 Task: Look for space in Barletta, Italy from 8th August, 2023 to 15th August, 2023 for 9 adults in price range Rs.10000 to Rs.14000. Place can be shared room with 5 bedrooms having 9 beds and 5 bathrooms. Property type can be house, flat, guest house. Amenities needed are: wifi, TV, free parkinig on premises, gym, breakfast. Booking option can be shelf check-in. Required host language is English.
Action: Mouse moved to (463, 113)
Screenshot: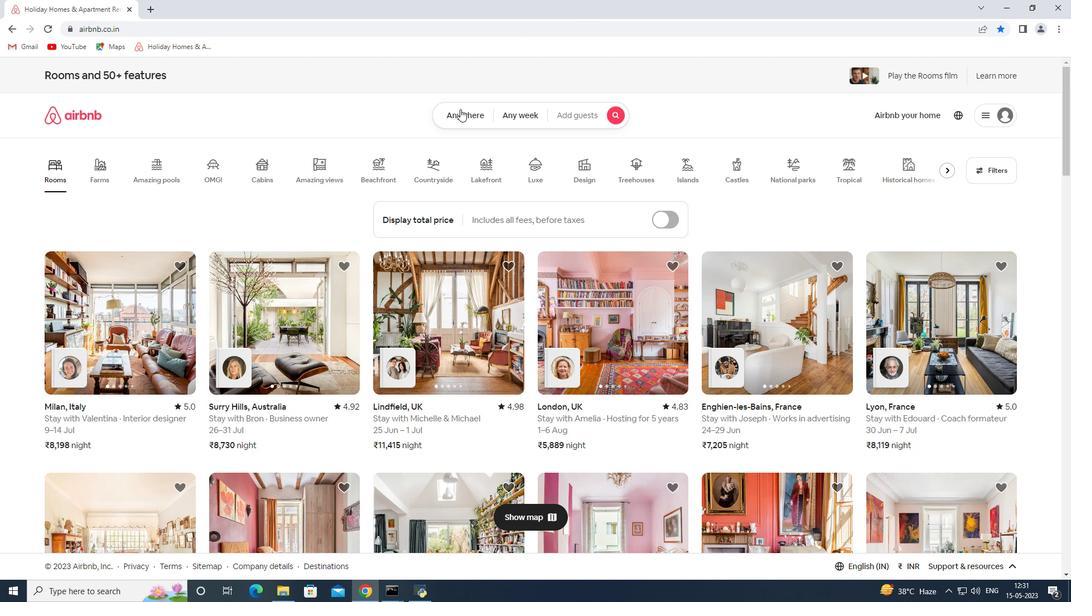 
Action: Mouse pressed left at (463, 113)
Screenshot: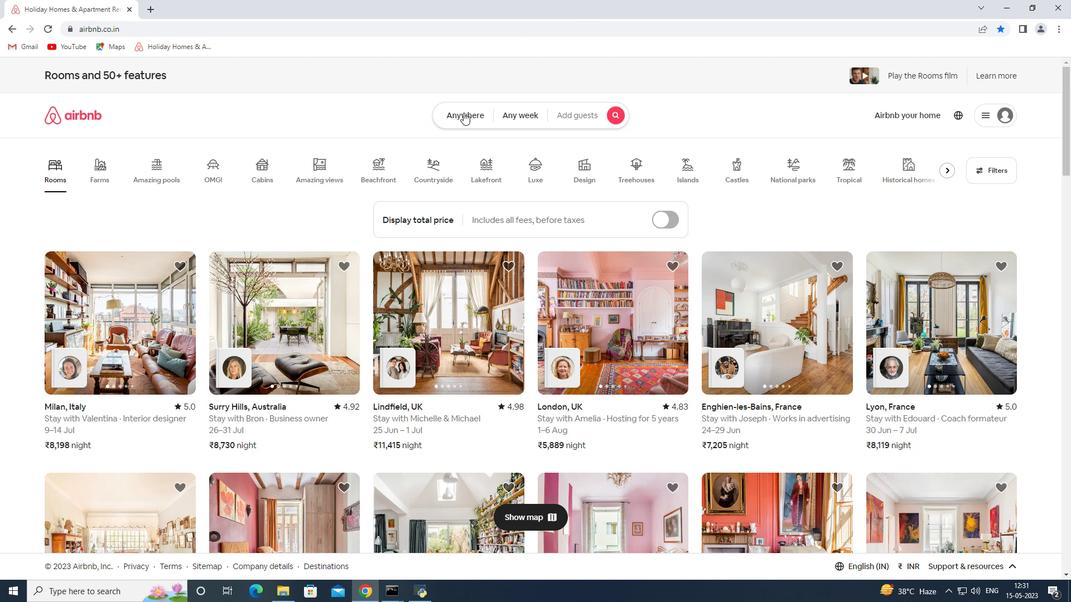 
Action: Mouse moved to (361, 160)
Screenshot: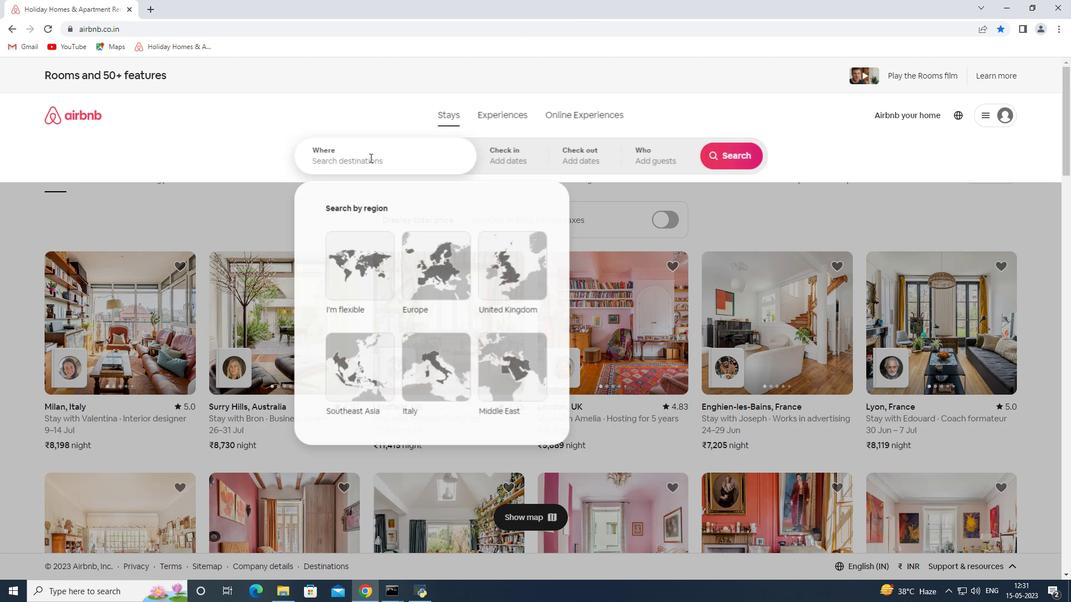 
Action: Mouse pressed left at (361, 160)
Screenshot: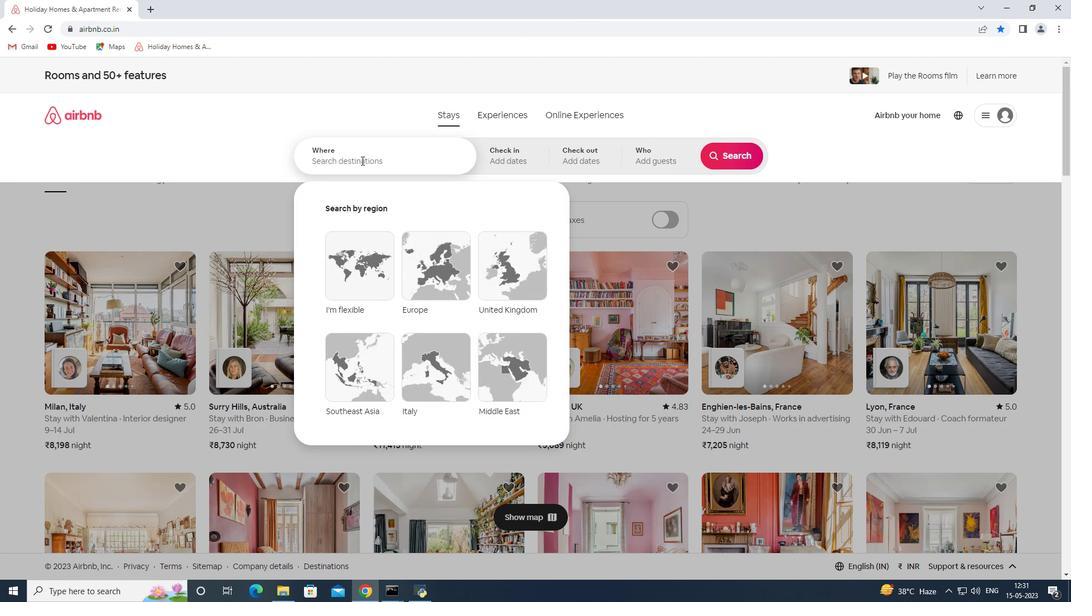 
Action: Key pressed <Key.shift><Key.shift><Key.shift><Key.shift><Key.shift><Key.shift><Key.shift><Key.shift><Key.shift><Key.shift><Key.shift><Key.shift><Key.shift><Key.shift><Key.shift><Key.shift><Key.shift><Key.shift><Key.shift><Key.shift><Key.shift><Key.shift>Barletta<Key.space><Key.shift>Italy<Key.space><Key.enter>
Screenshot: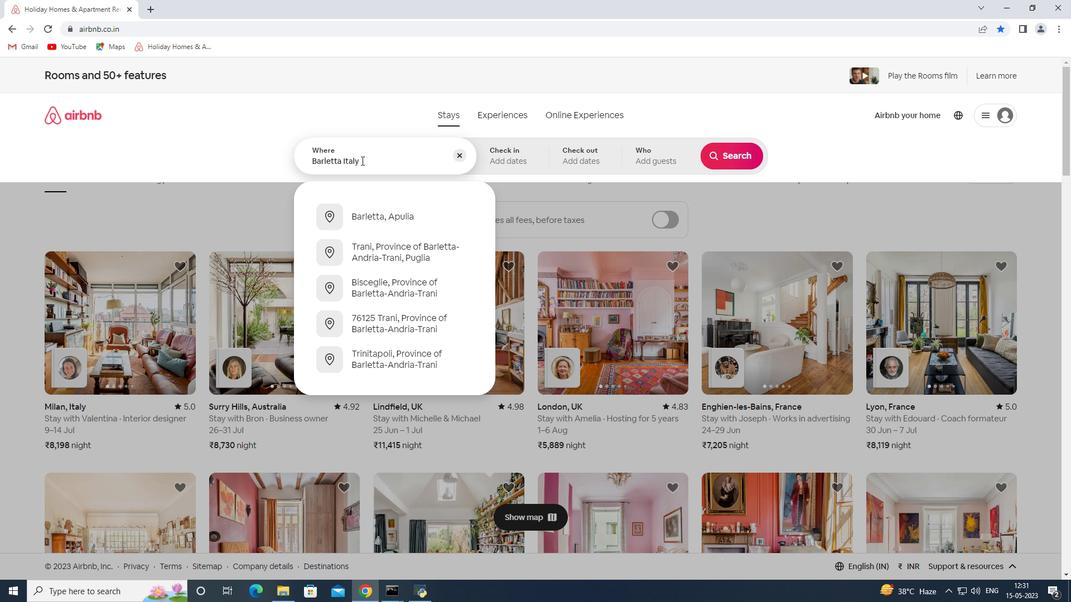 
Action: Mouse moved to (720, 245)
Screenshot: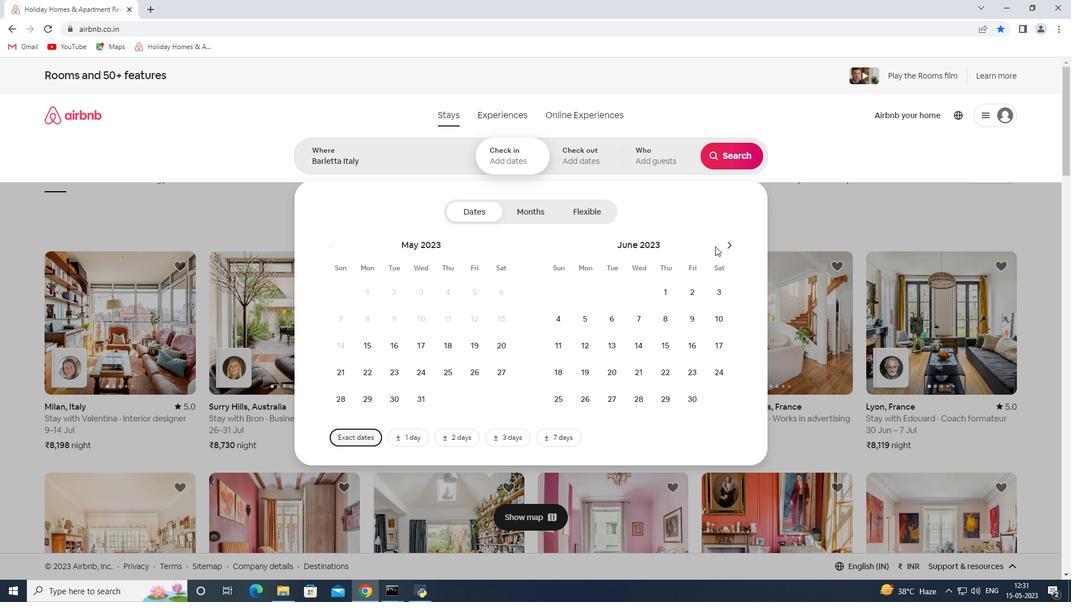 
Action: Mouse pressed left at (720, 245)
Screenshot: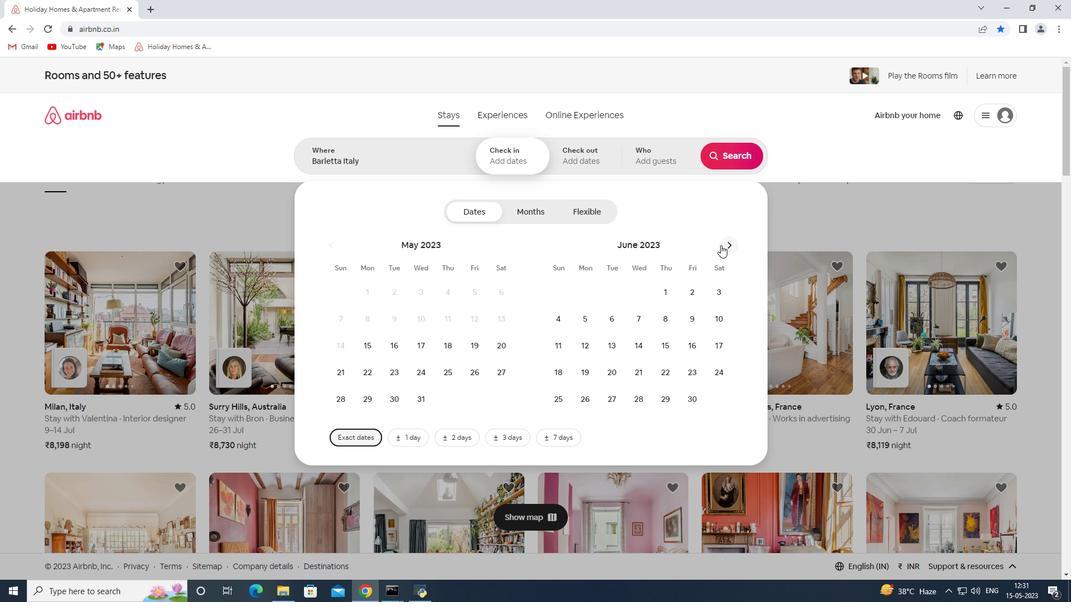 
Action: Mouse pressed left at (720, 245)
Screenshot: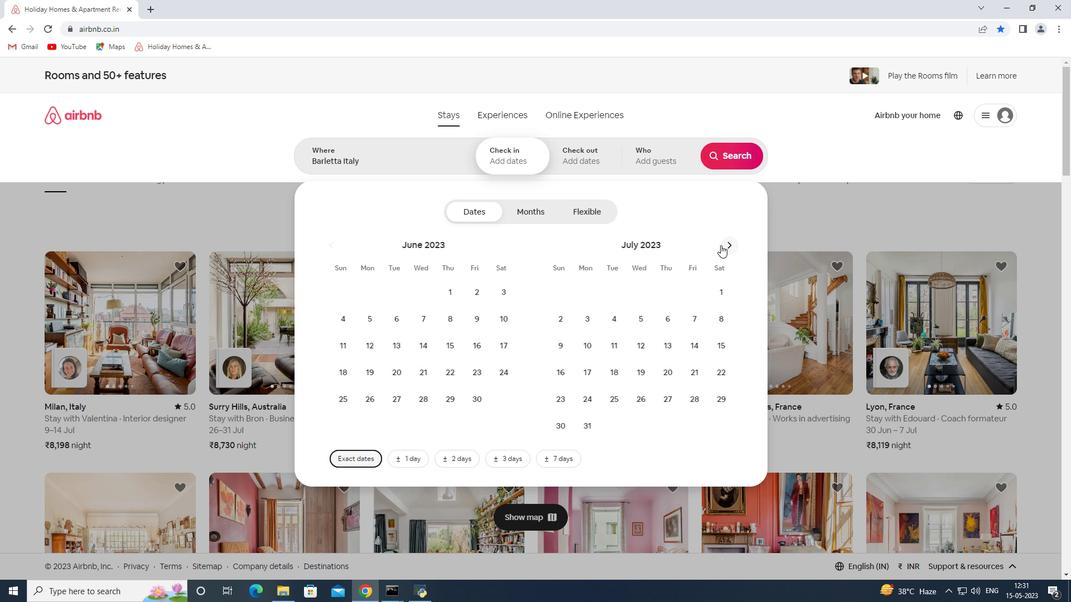 
Action: Mouse moved to (618, 317)
Screenshot: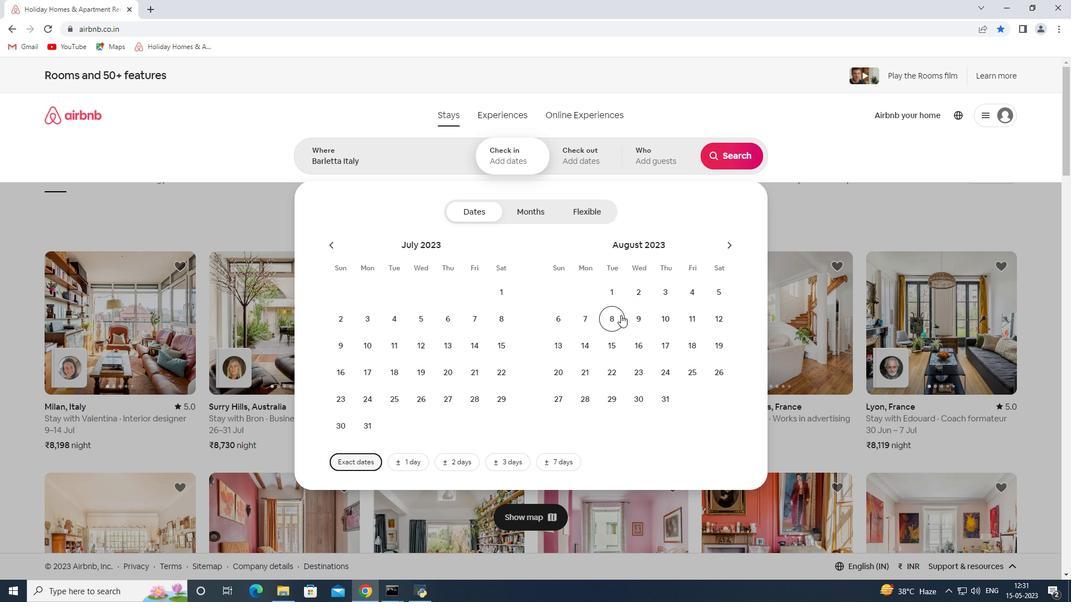 
Action: Mouse pressed left at (618, 317)
Screenshot: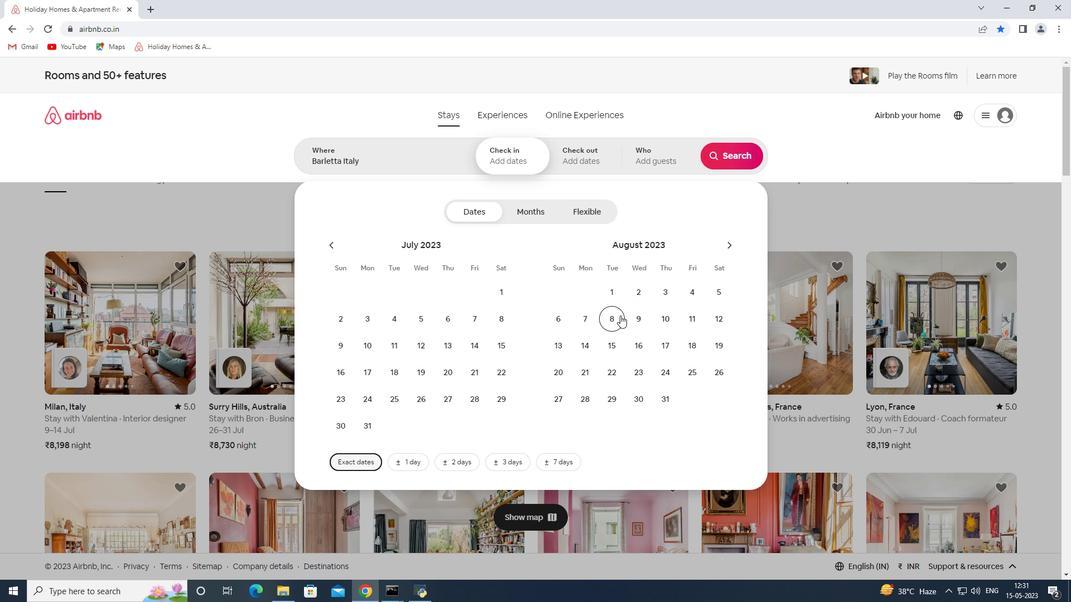 
Action: Mouse moved to (607, 342)
Screenshot: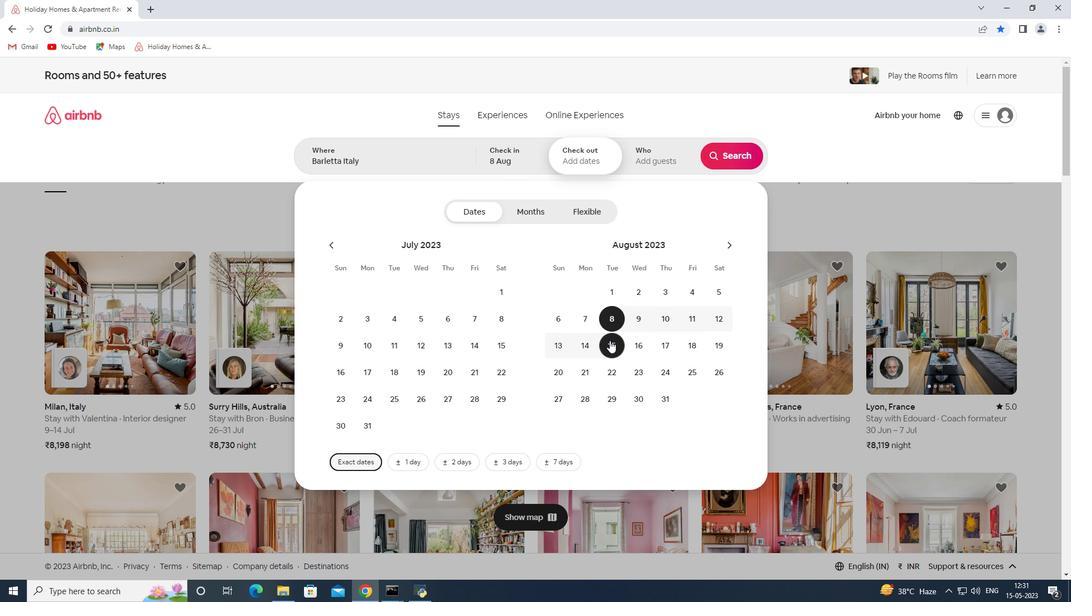 
Action: Mouse pressed left at (607, 342)
Screenshot: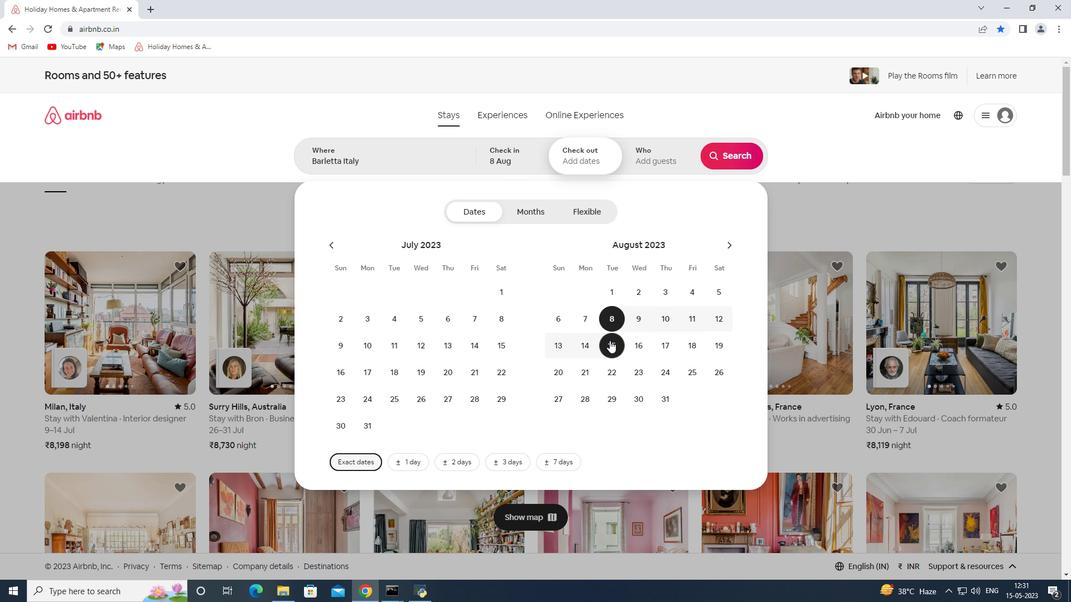 
Action: Mouse moved to (657, 151)
Screenshot: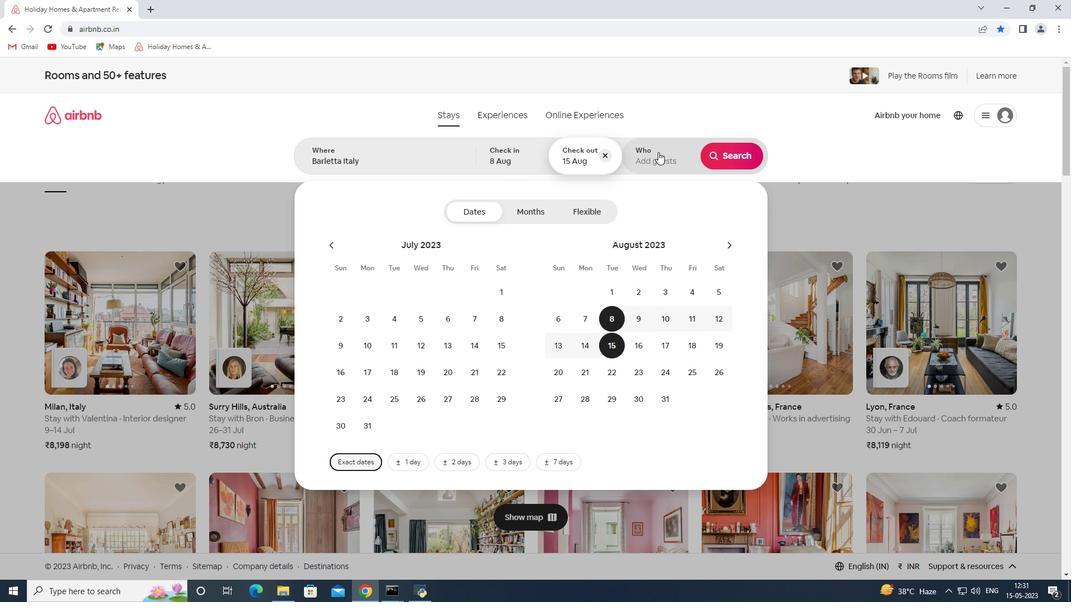 
Action: Mouse pressed left at (657, 151)
Screenshot: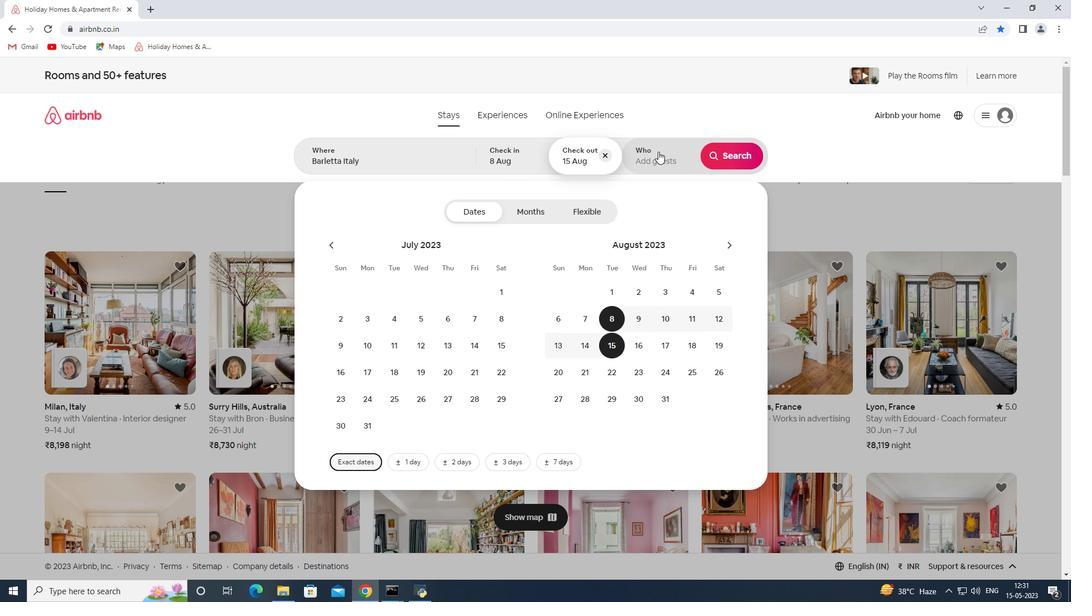 
Action: Mouse moved to (728, 208)
Screenshot: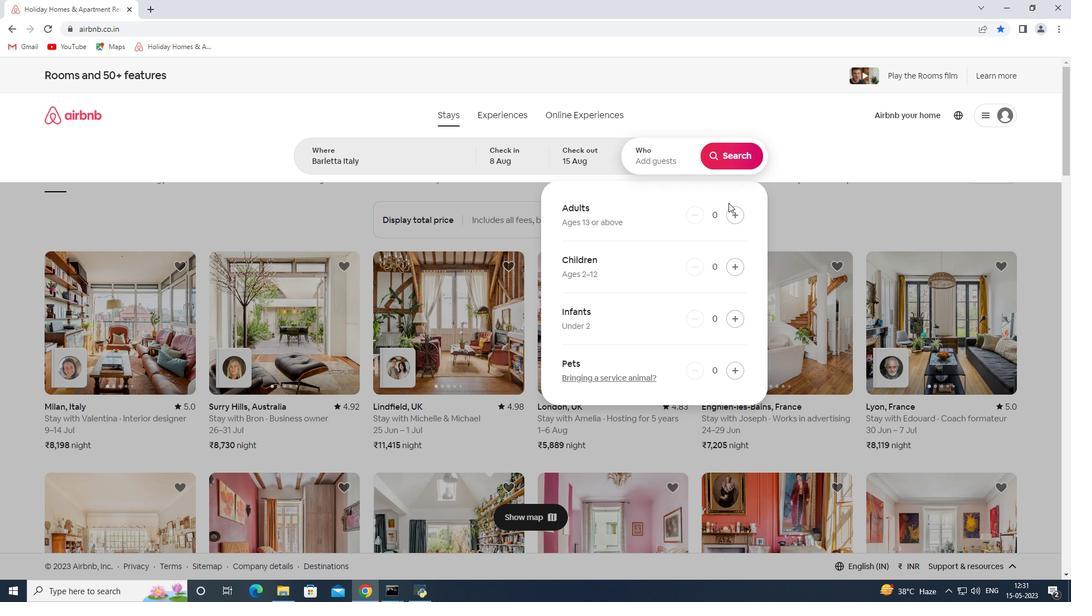 
Action: Mouse pressed left at (728, 208)
Screenshot: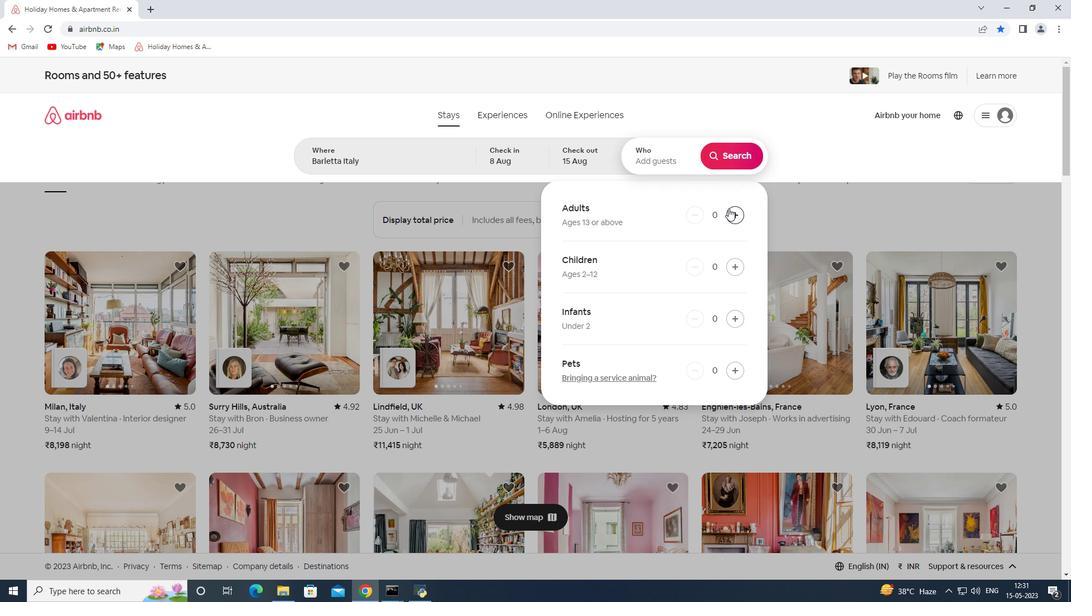 
Action: Mouse moved to (728, 214)
Screenshot: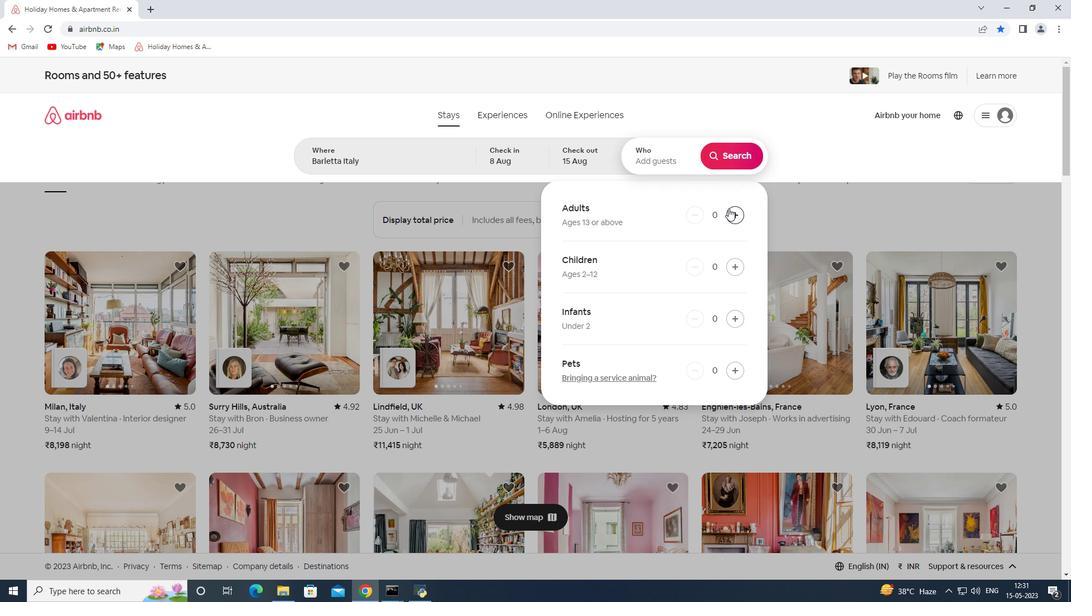 
Action: Mouse pressed left at (728, 214)
Screenshot: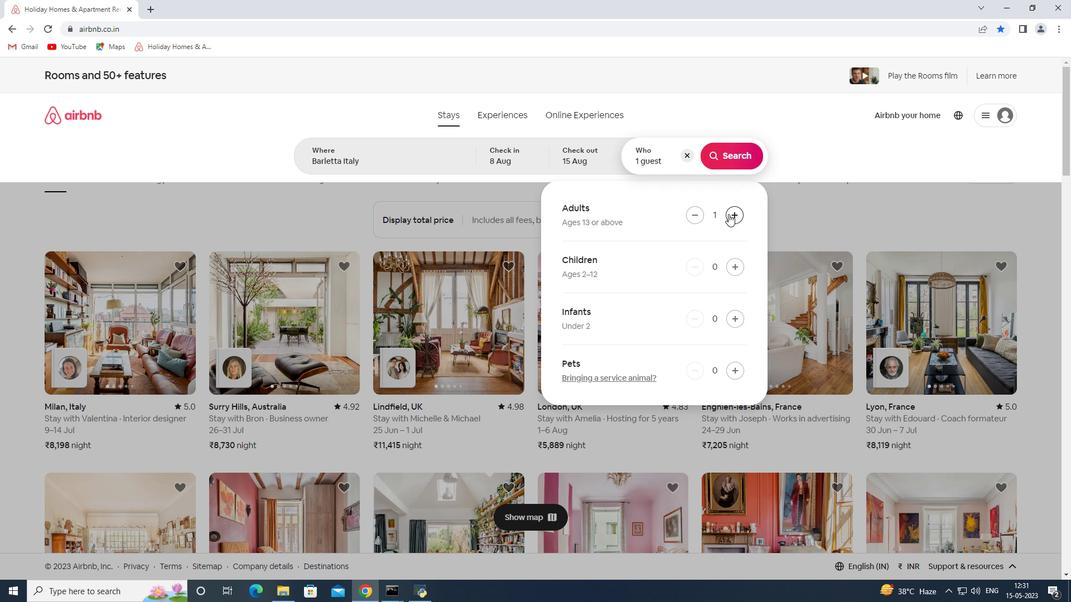 
Action: Mouse pressed left at (728, 214)
Screenshot: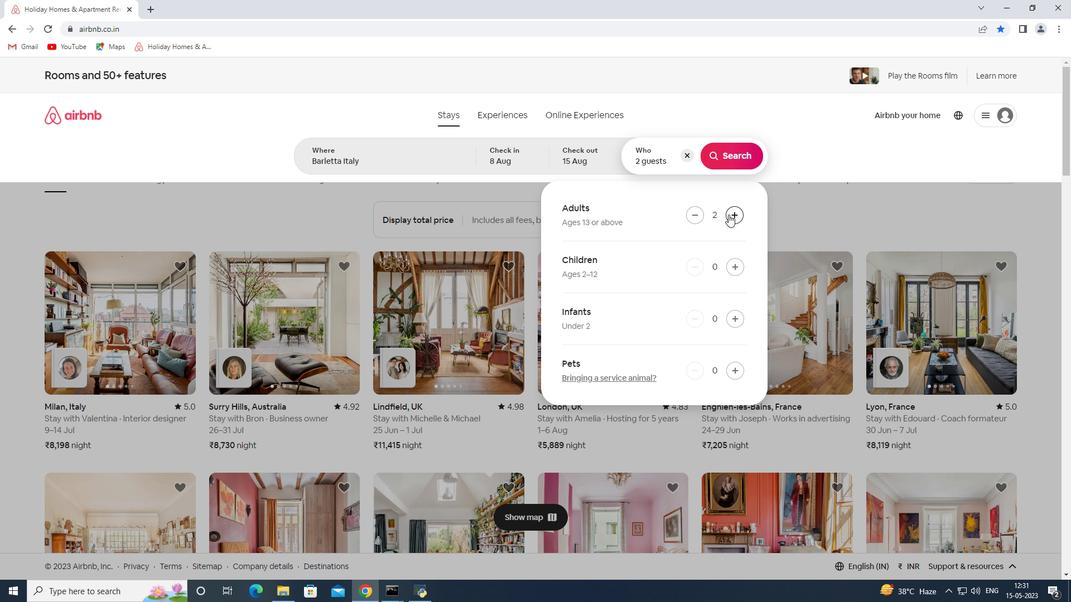 
Action: Mouse pressed left at (728, 214)
Screenshot: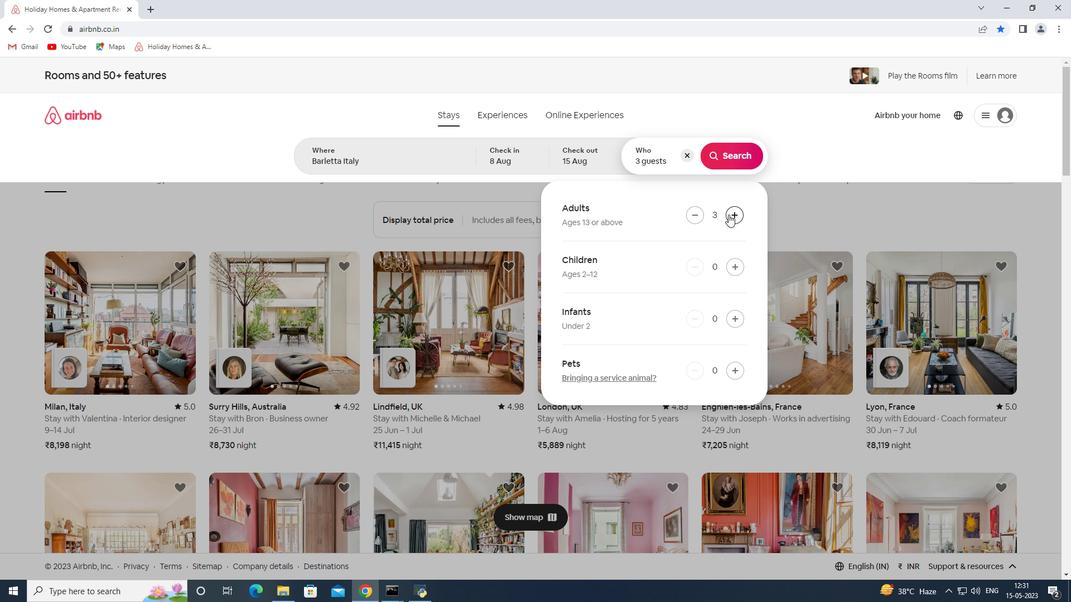 
Action: Mouse pressed left at (728, 214)
Screenshot: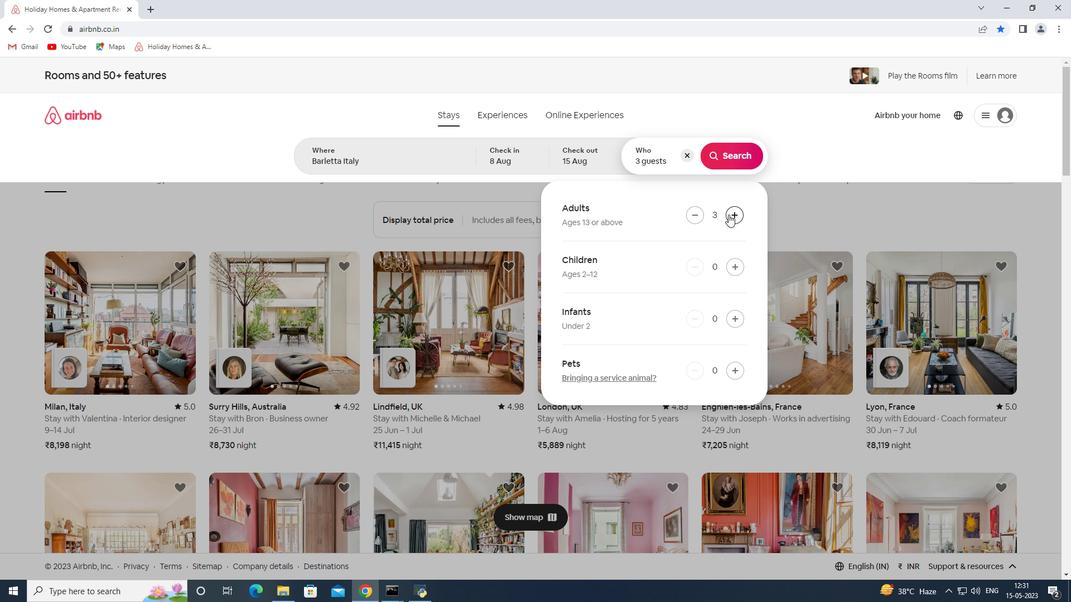 
Action: Mouse pressed left at (728, 214)
Screenshot: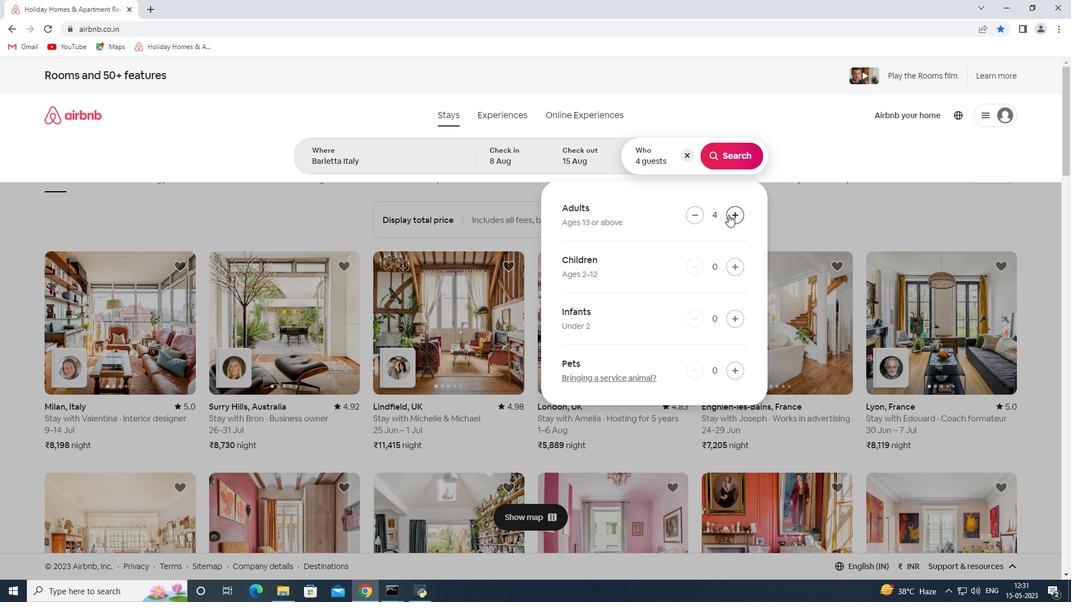
Action: Mouse pressed left at (728, 214)
Screenshot: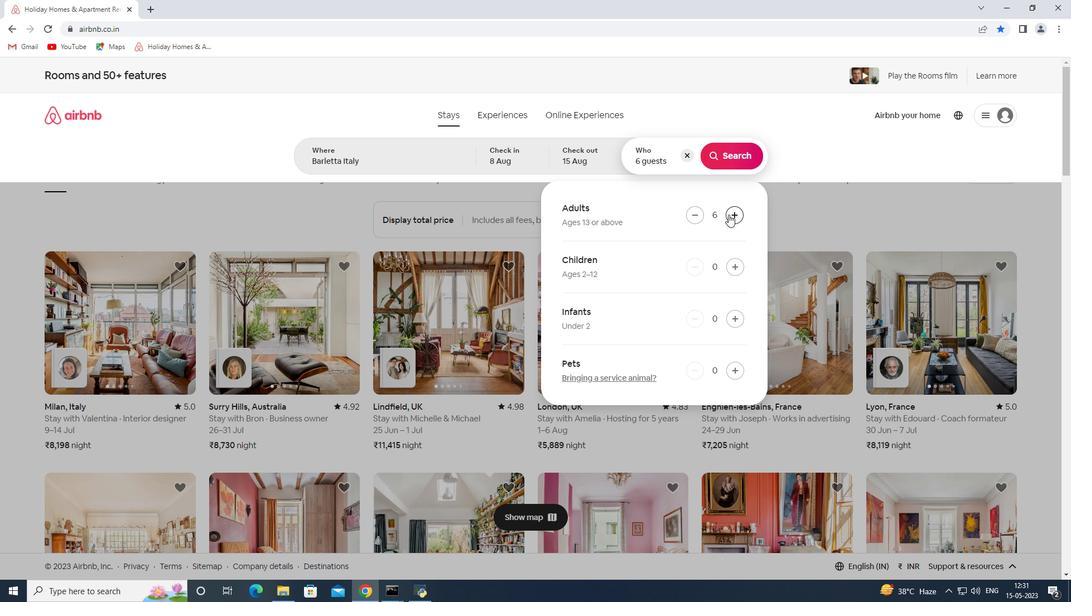 
Action: Mouse pressed left at (728, 214)
Screenshot: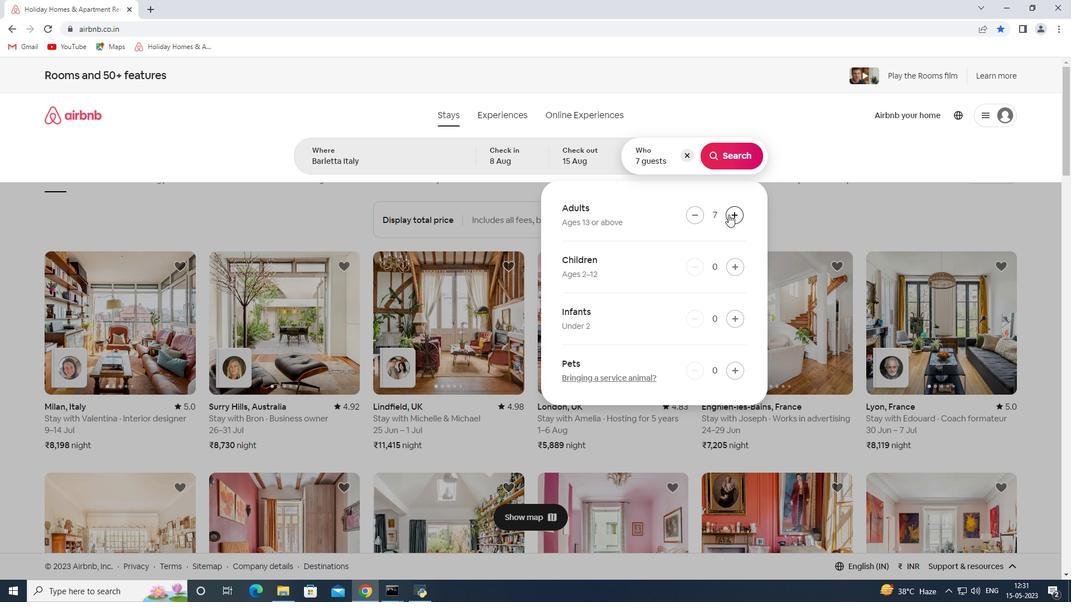 
Action: Mouse pressed left at (728, 214)
Screenshot: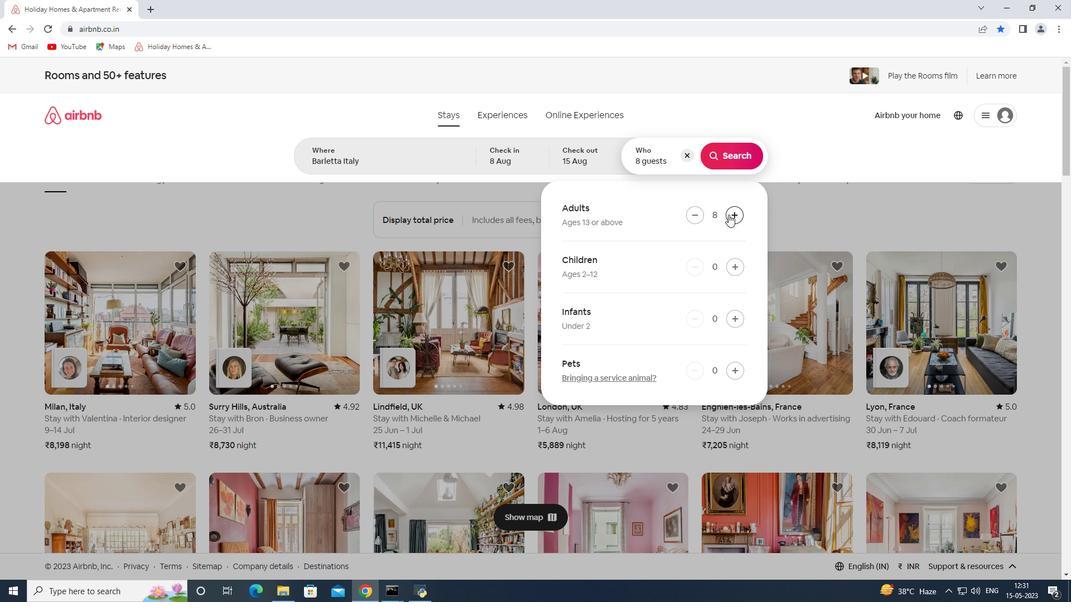 
Action: Mouse moved to (724, 161)
Screenshot: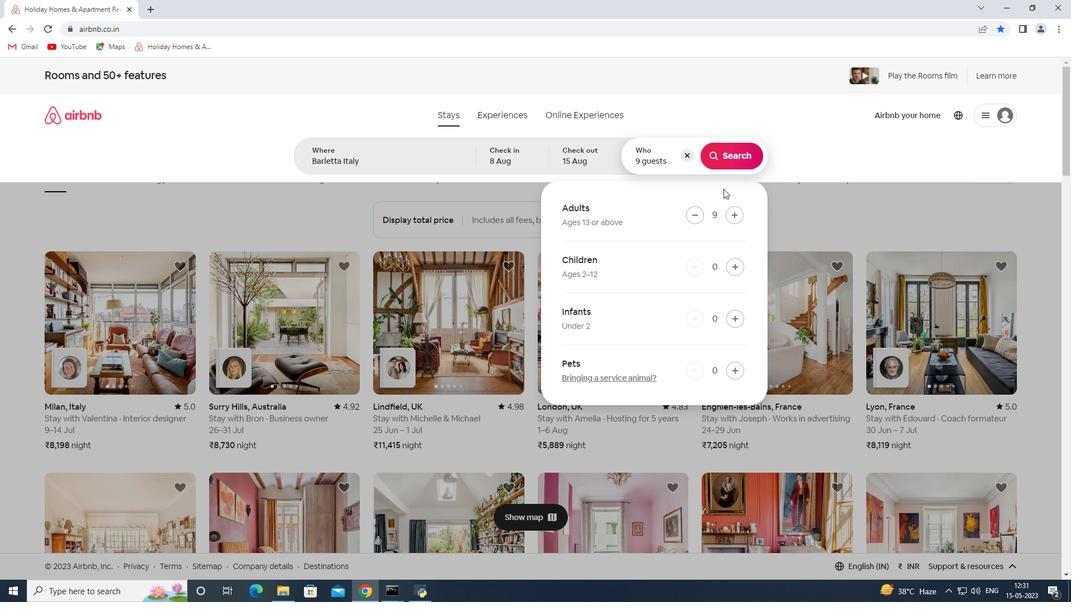 
Action: Mouse pressed left at (724, 161)
Screenshot: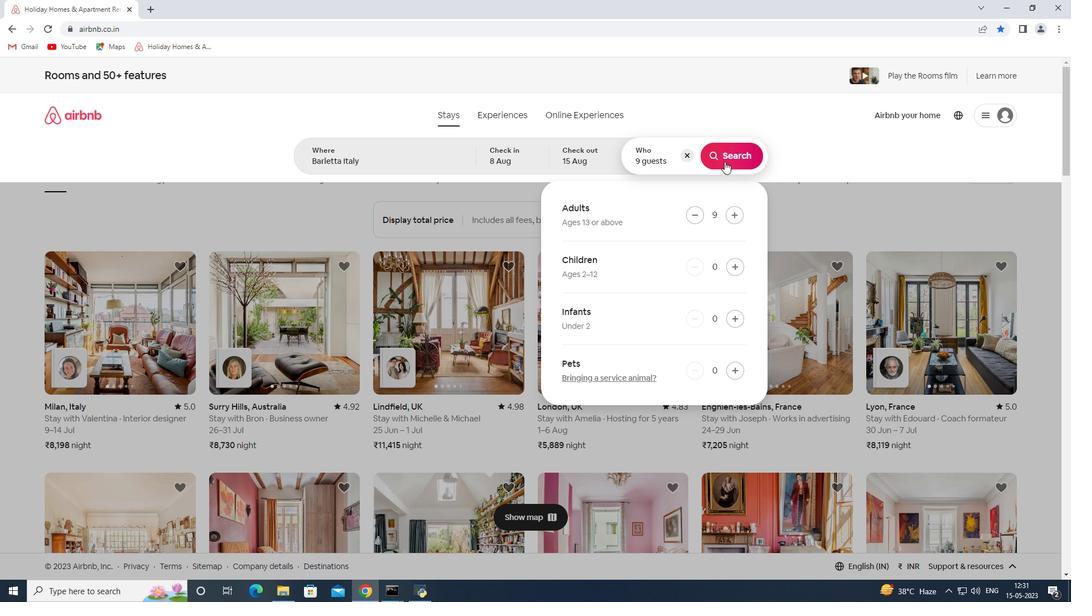 
Action: Mouse moved to (1008, 125)
Screenshot: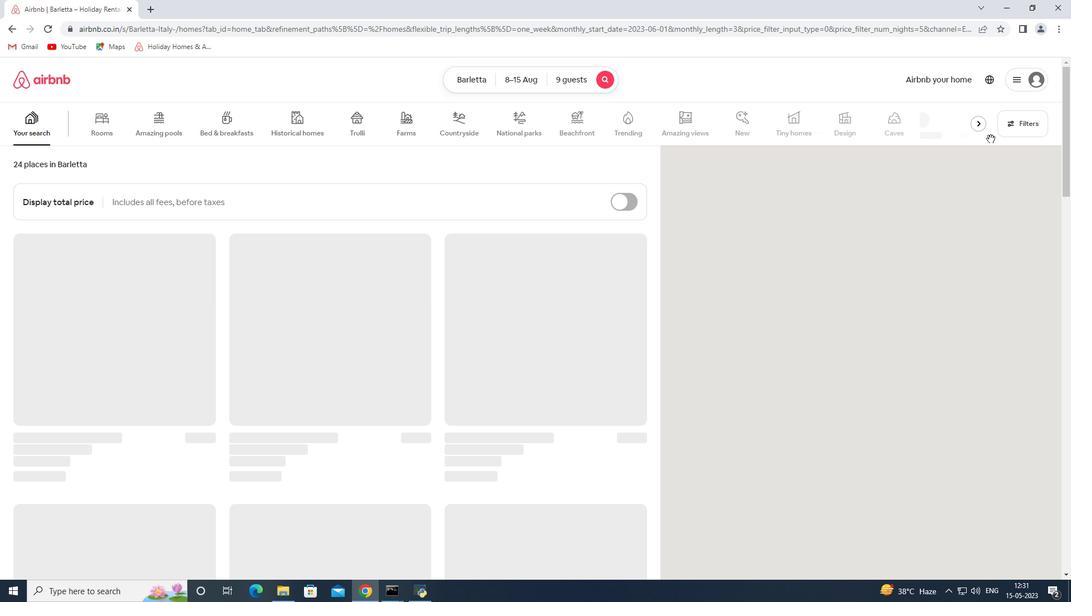 
Action: Mouse pressed left at (1008, 125)
Screenshot: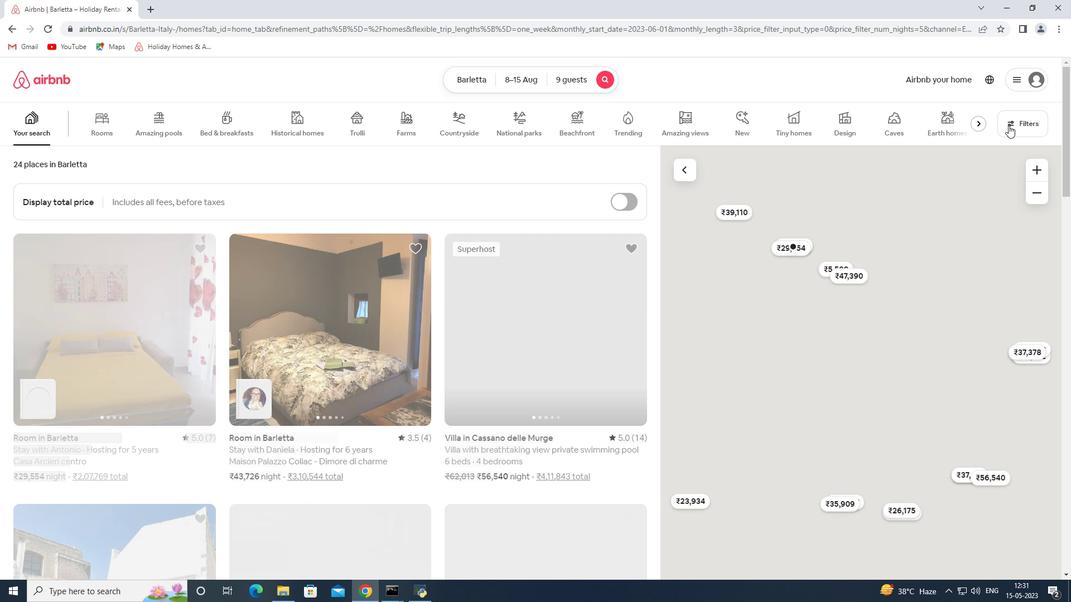 
Action: Mouse moved to (401, 395)
Screenshot: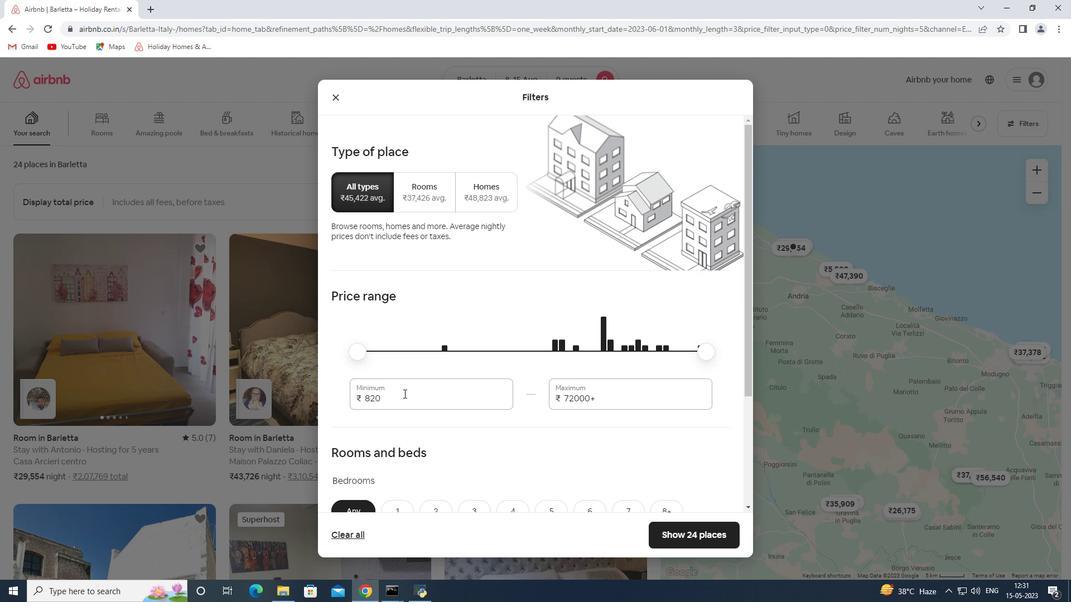 
Action: Mouse pressed left at (401, 395)
Screenshot: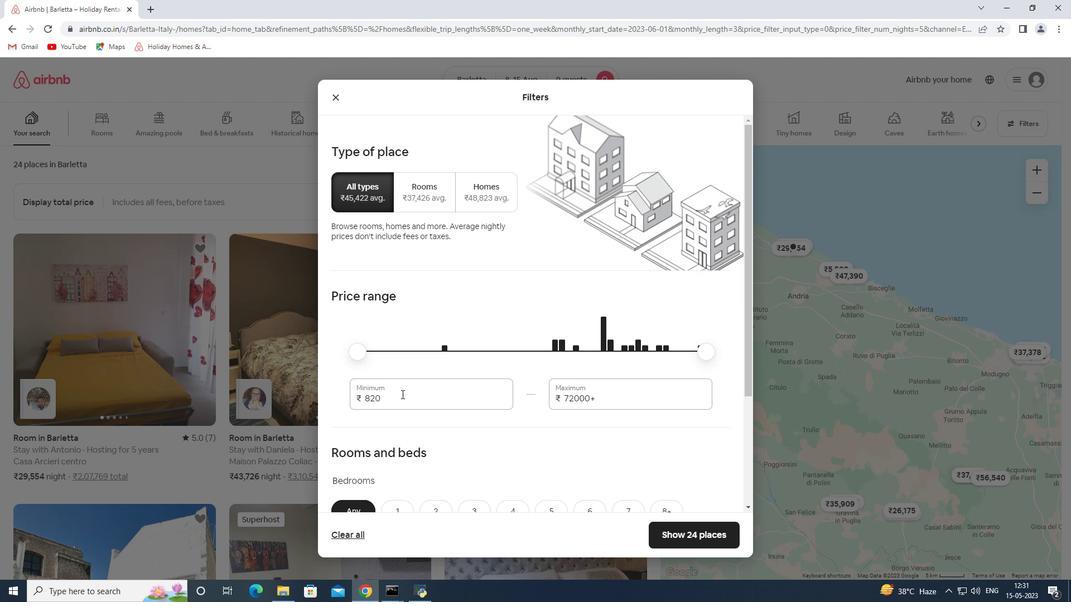 
Action: Mouse pressed left at (401, 395)
Screenshot: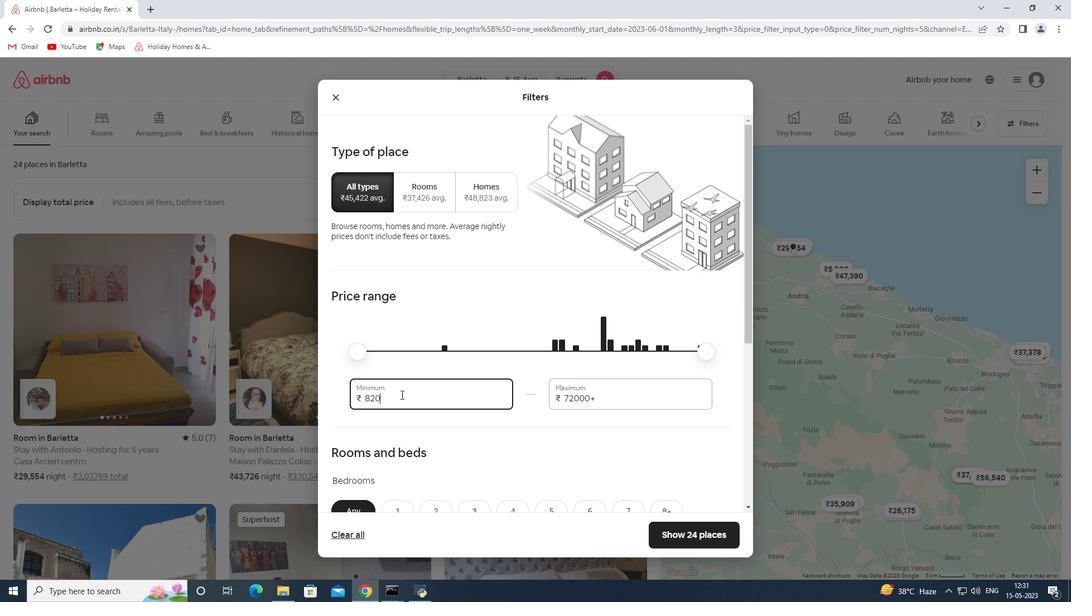 
Action: Key pressed 10000<Key.tab>14000<Key.tab>
Screenshot: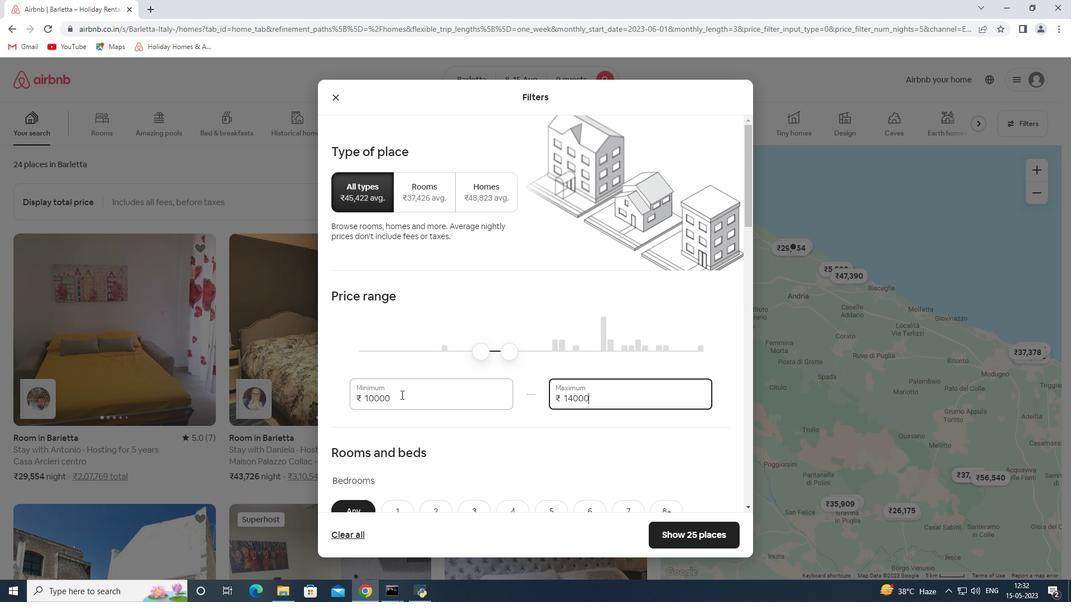 
Action: Mouse moved to (565, 257)
Screenshot: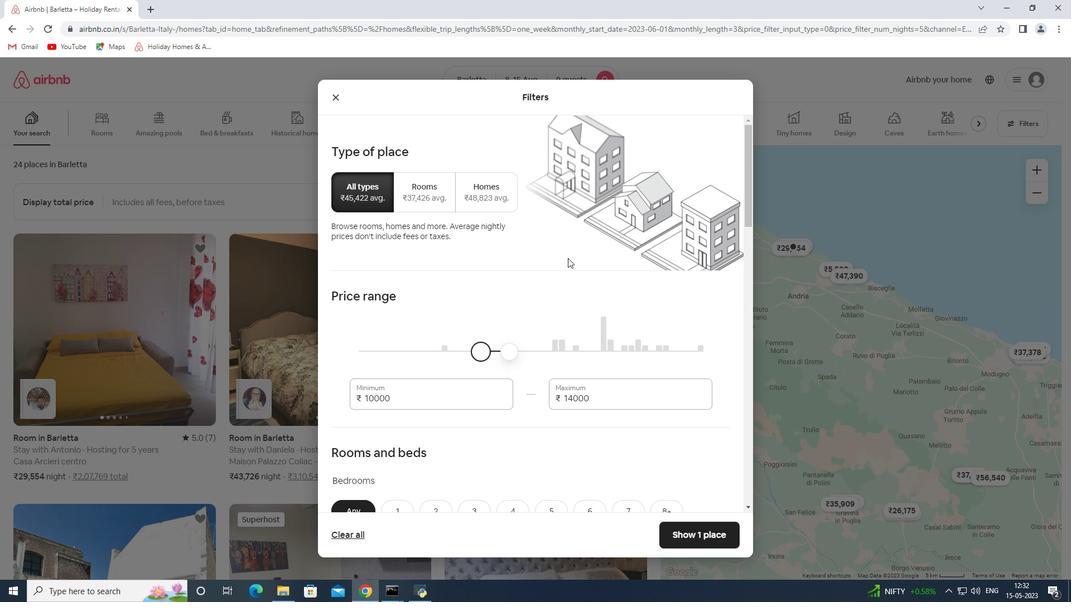 
Action: Mouse scrolled (565, 257) with delta (0, 0)
Screenshot: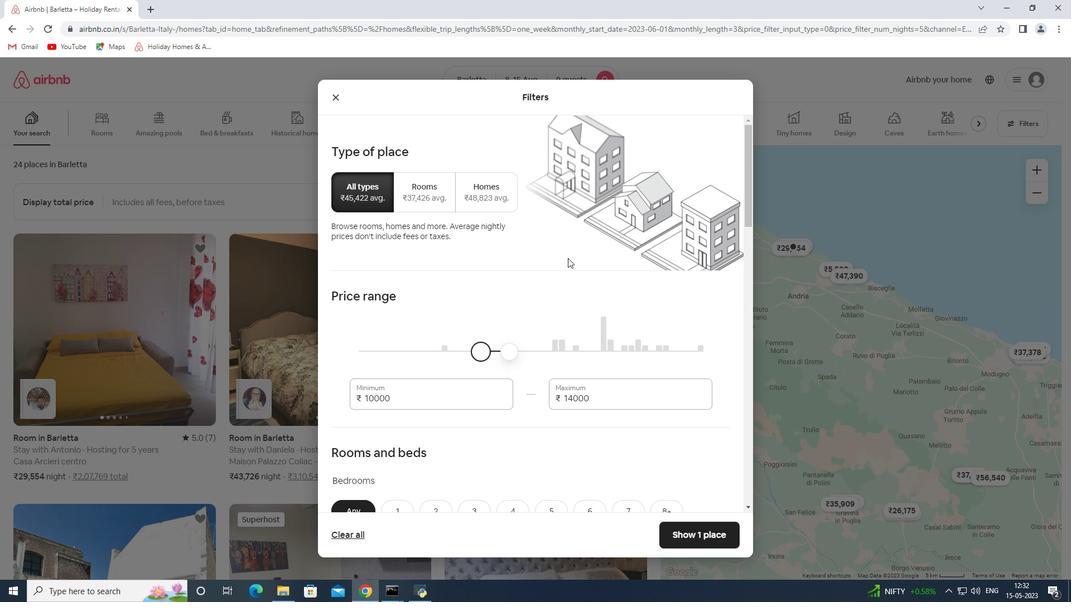 
Action: Mouse scrolled (565, 257) with delta (0, 0)
Screenshot: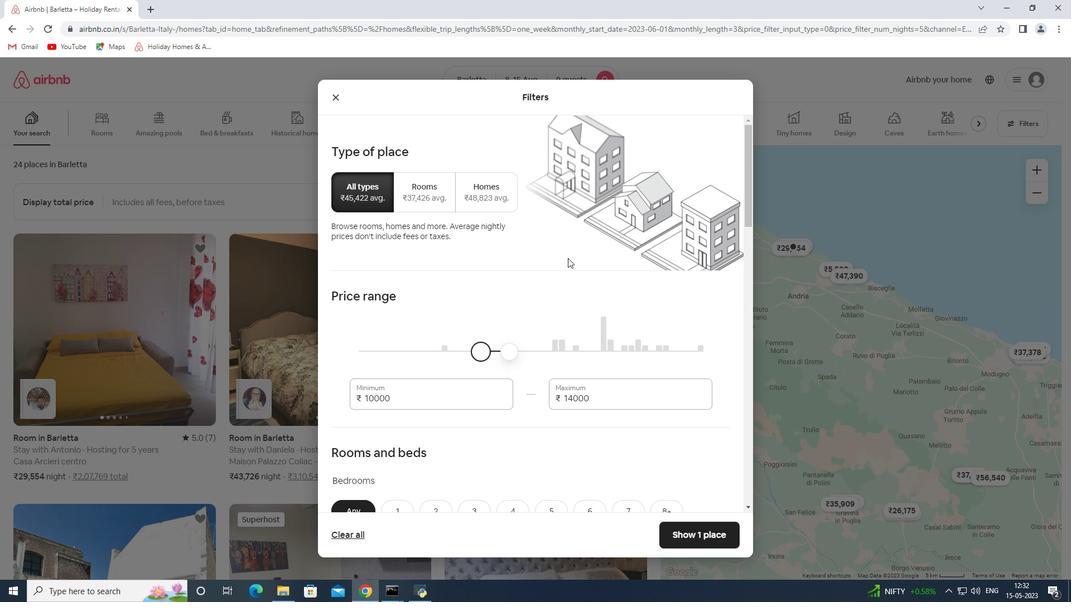 
Action: Mouse moved to (426, 387)
Screenshot: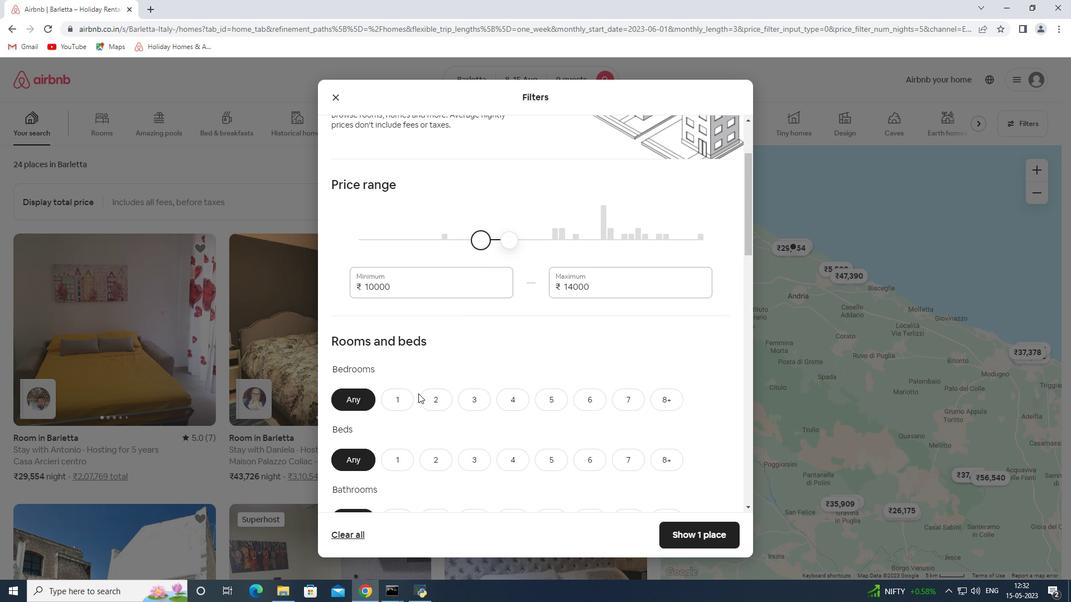 
Action: Mouse scrolled (426, 386) with delta (0, 0)
Screenshot: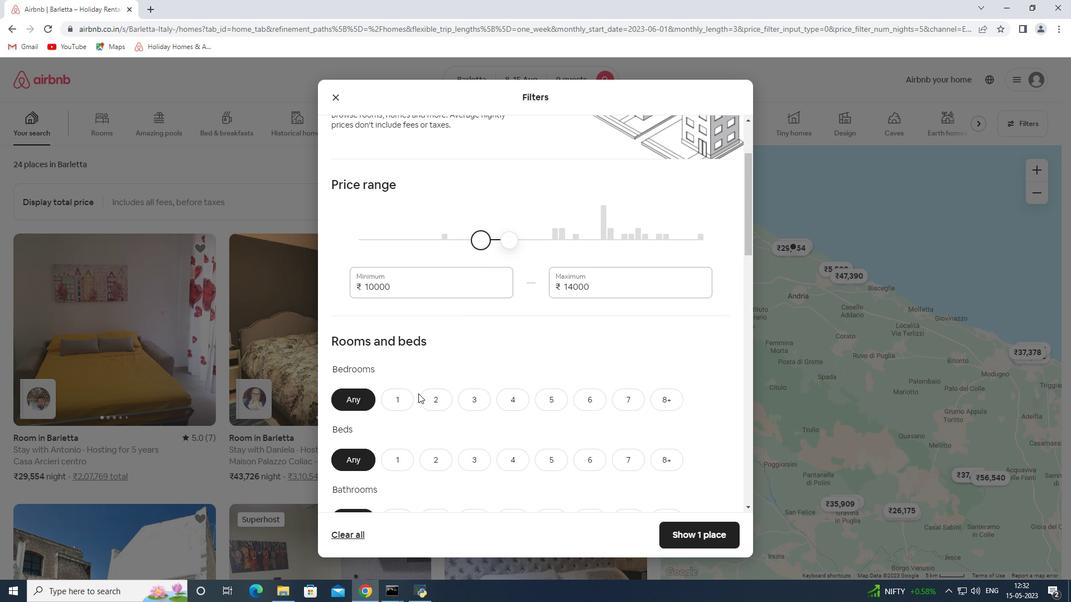 
Action: Mouse moved to (430, 384)
Screenshot: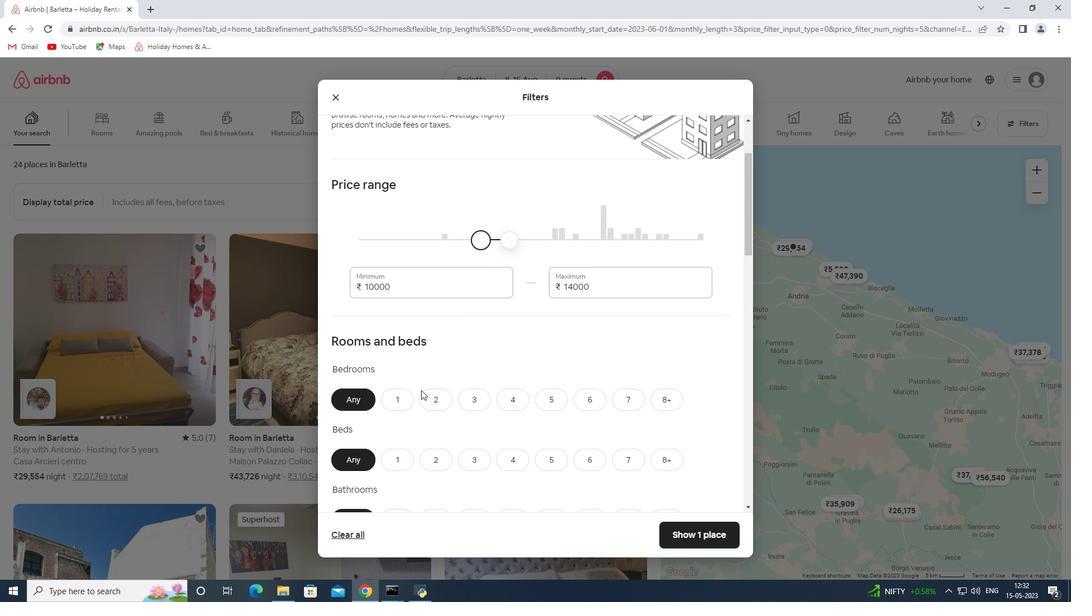 
Action: Mouse scrolled (430, 384) with delta (0, 0)
Screenshot: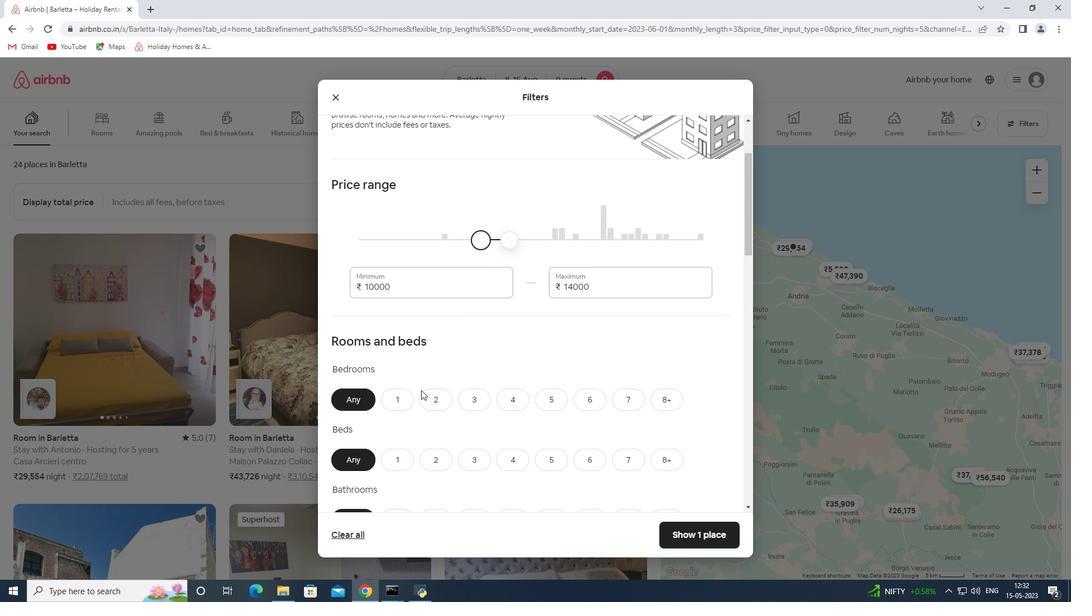 
Action: Mouse moved to (430, 384)
Screenshot: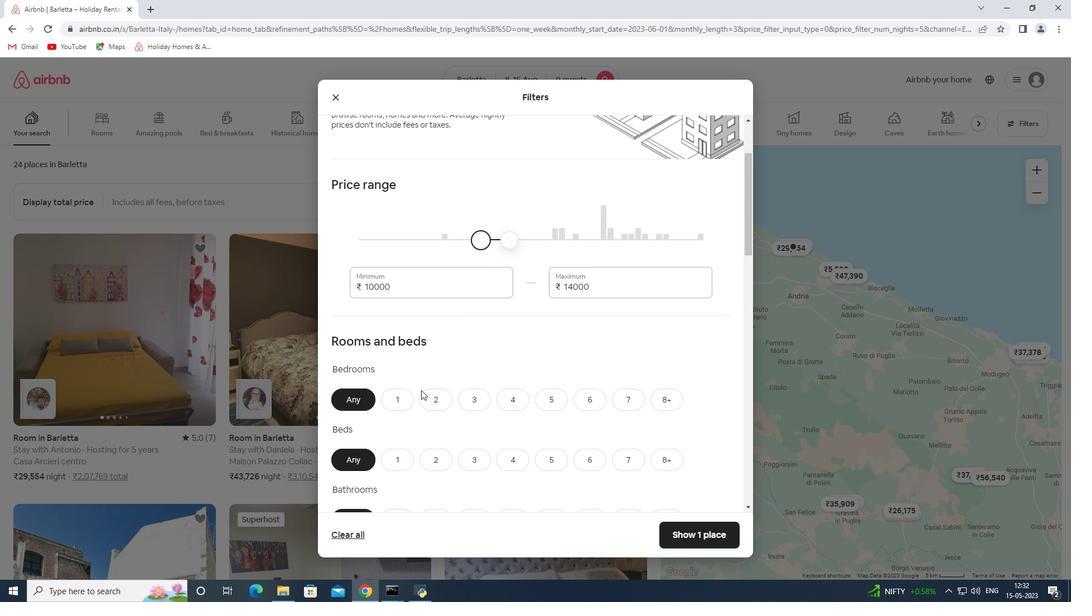 
Action: Mouse scrolled (430, 383) with delta (0, 0)
Screenshot: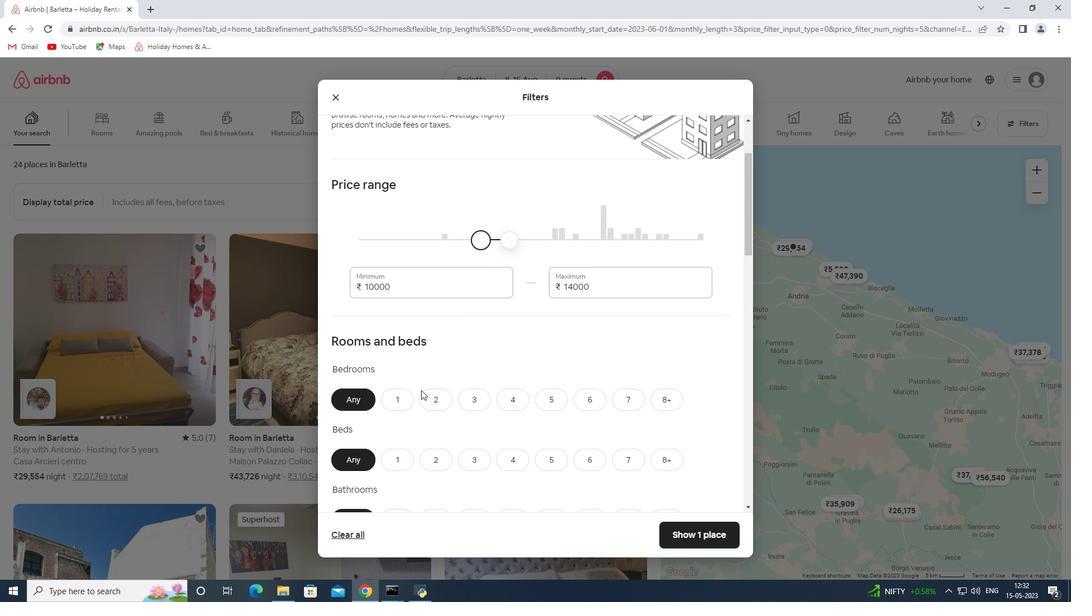 
Action: Mouse moved to (557, 233)
Screenshot: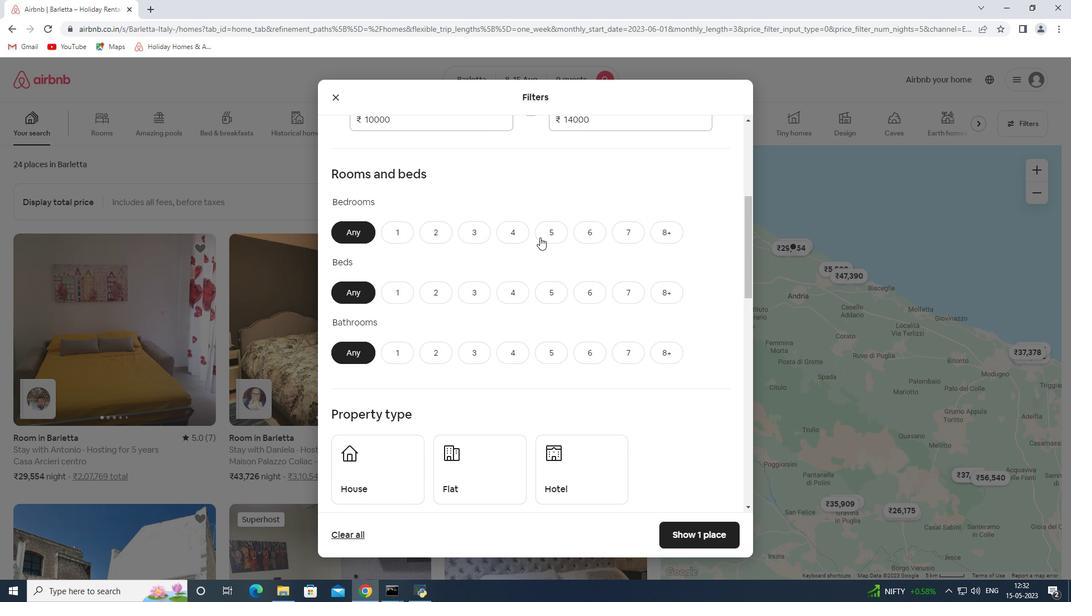 
Action: Mouse pressed left at (557, 233)
Screenshot: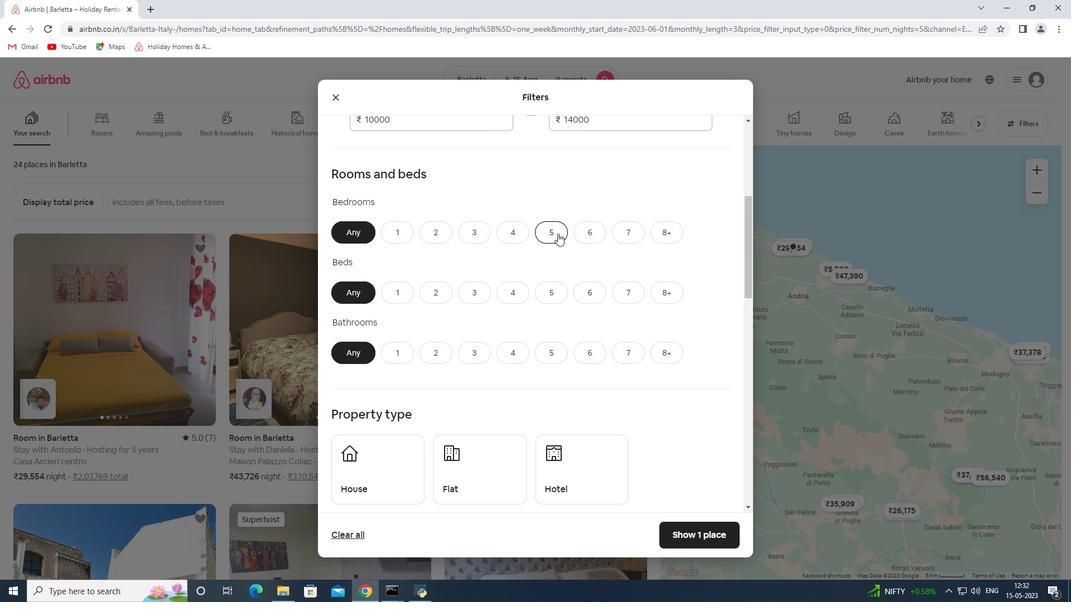 
Action: Mouse moved to (672, 297)
Screenshot: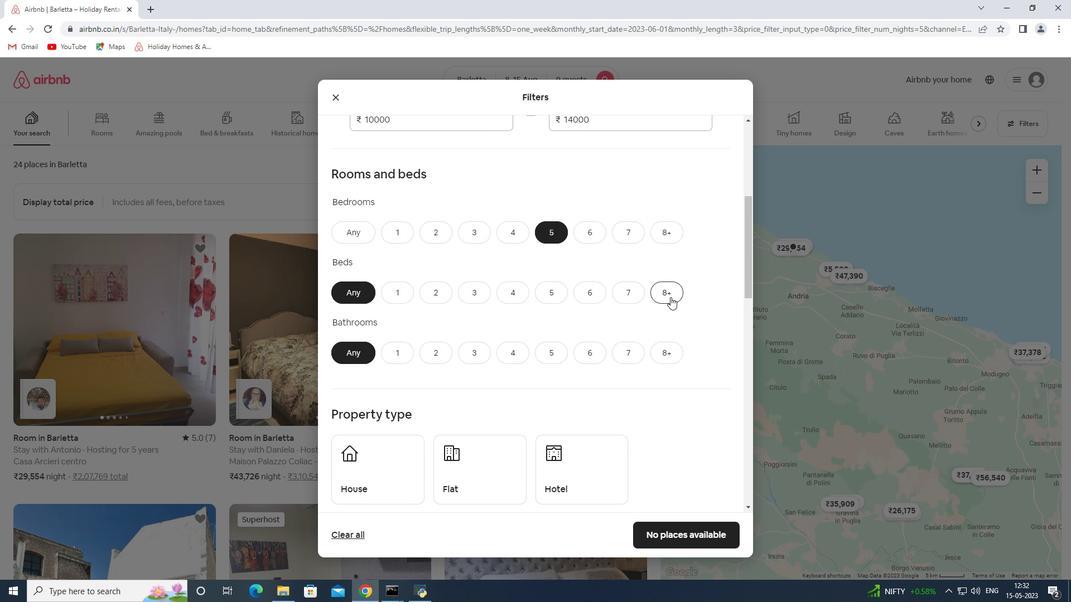 
Action: Mouse pressed left at (672, 297)
Screenshot: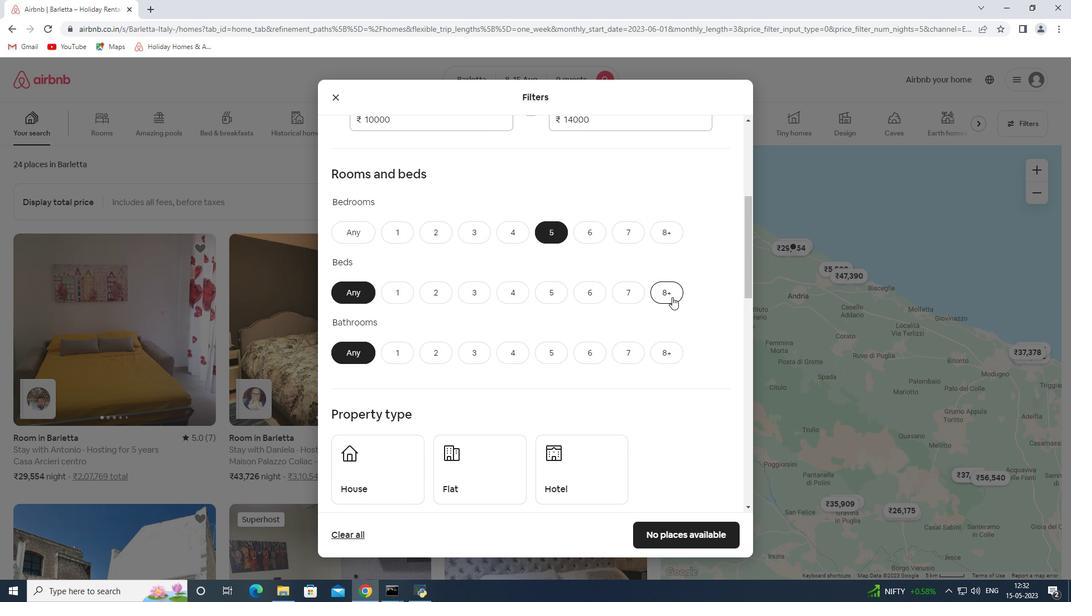 
Action: Mouse moved to (552, 353)
Screenshot: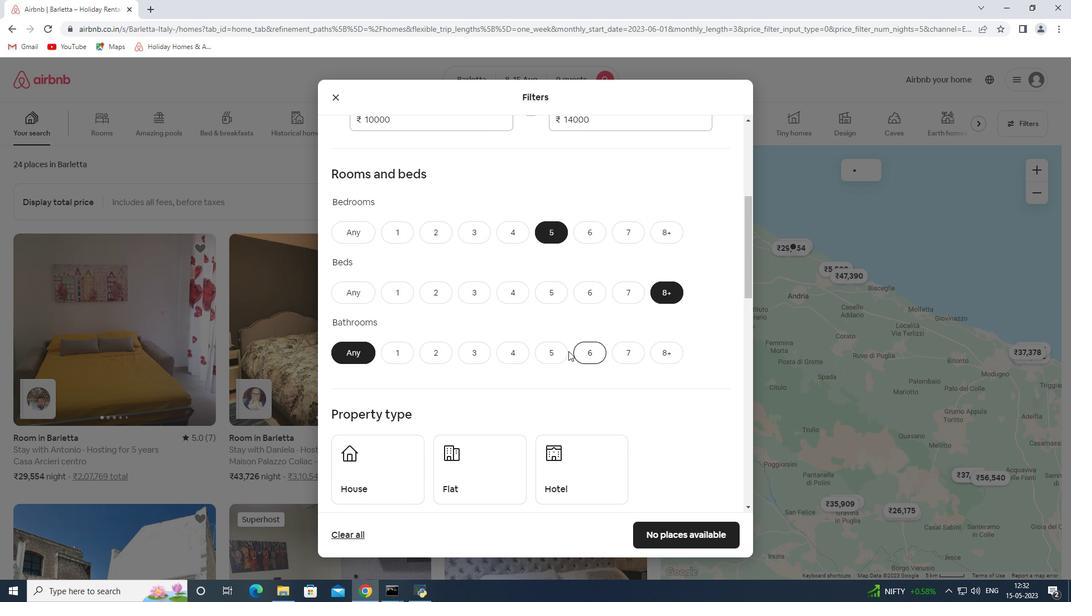 
Action: Mouse pressed left at (552, 353)
Screenshot: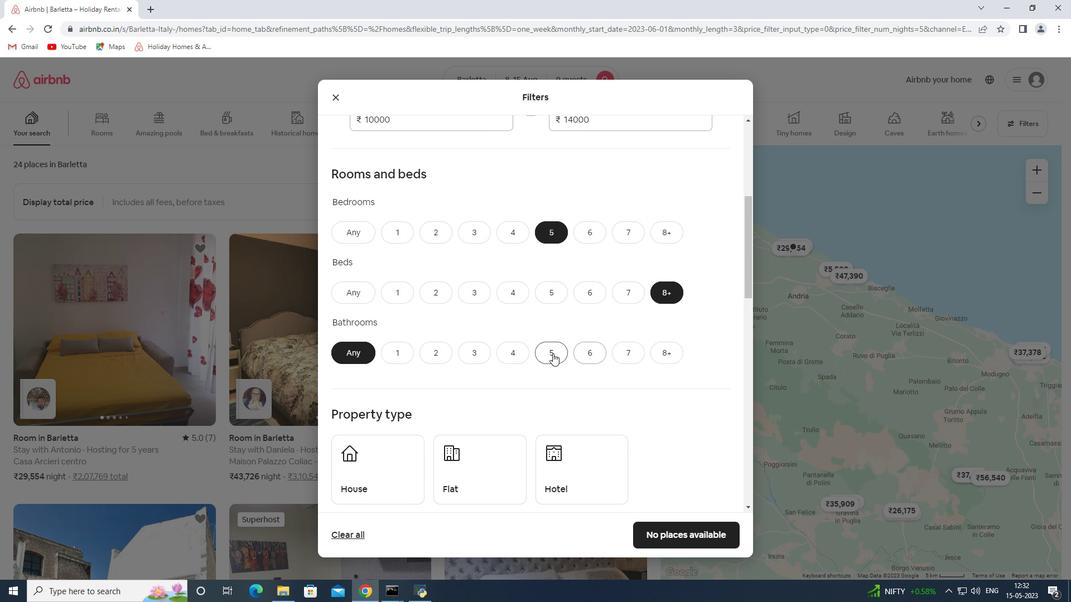 
Action: Mouse scrolled (552, 353) with delta (0, 0)
Screenshot: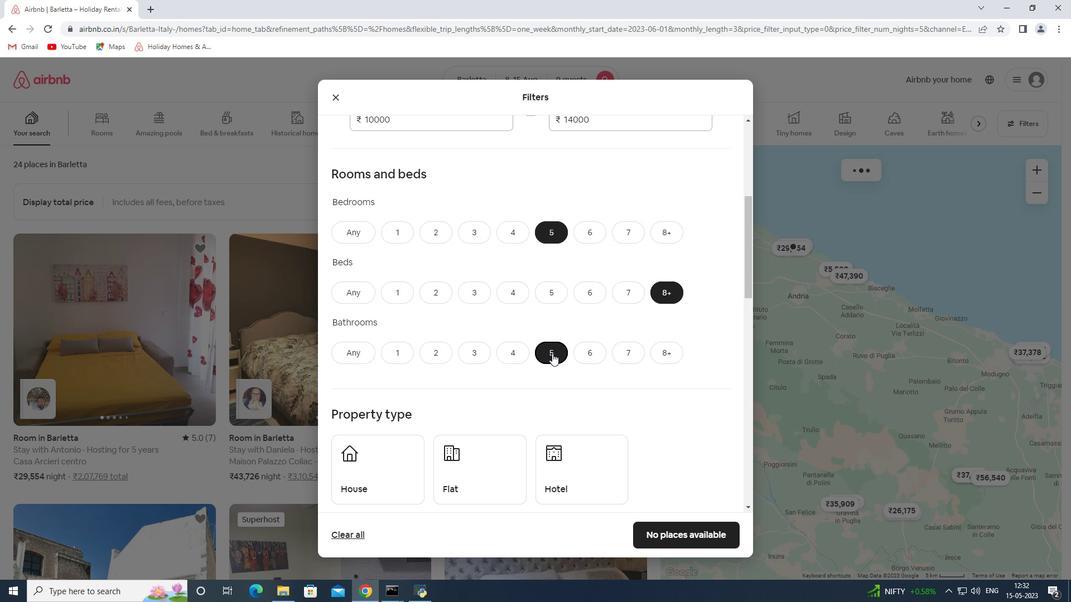
Action: Mouse scrolled (552, 353) with delta (0, 0)
Screenshot: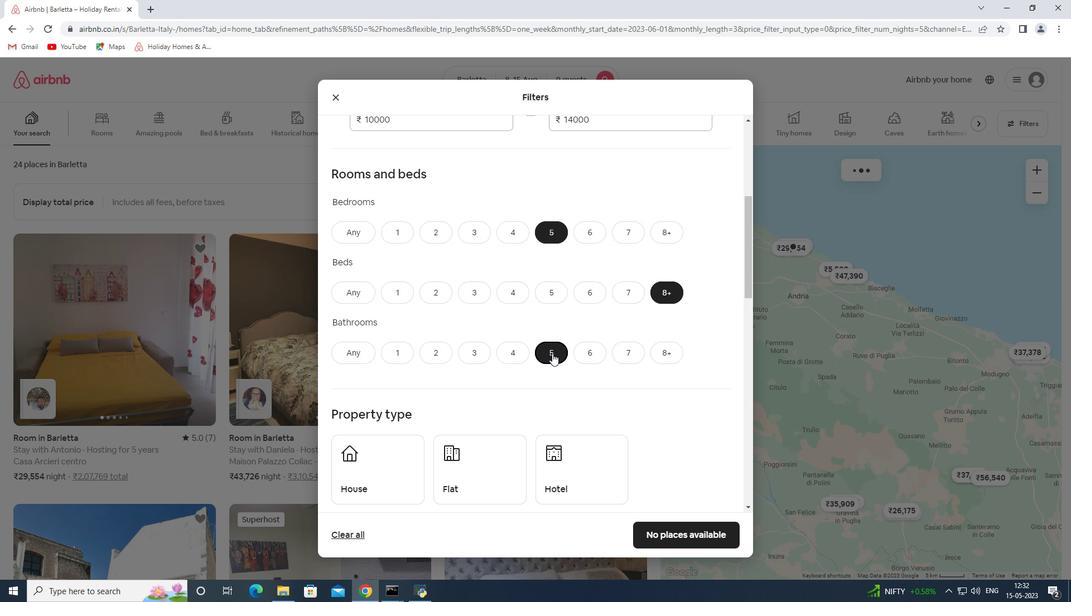 
Action: Mouse scrolled (552, 353) with delta (0, 0)
Screenshot: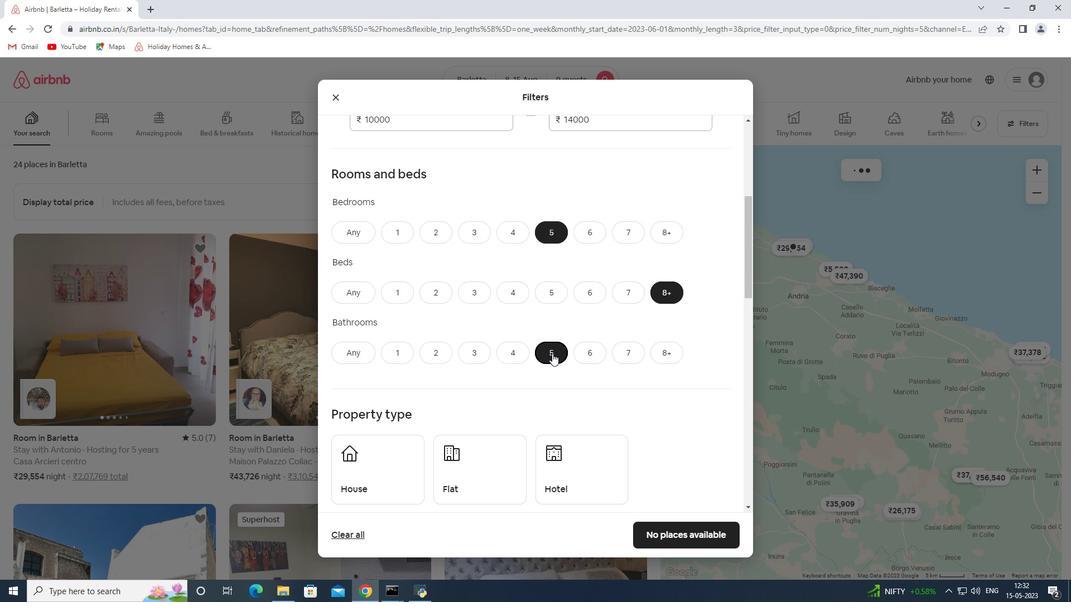 
Action: Mouse scrolled (552, 353) with delta (0, 0)
Screenshot: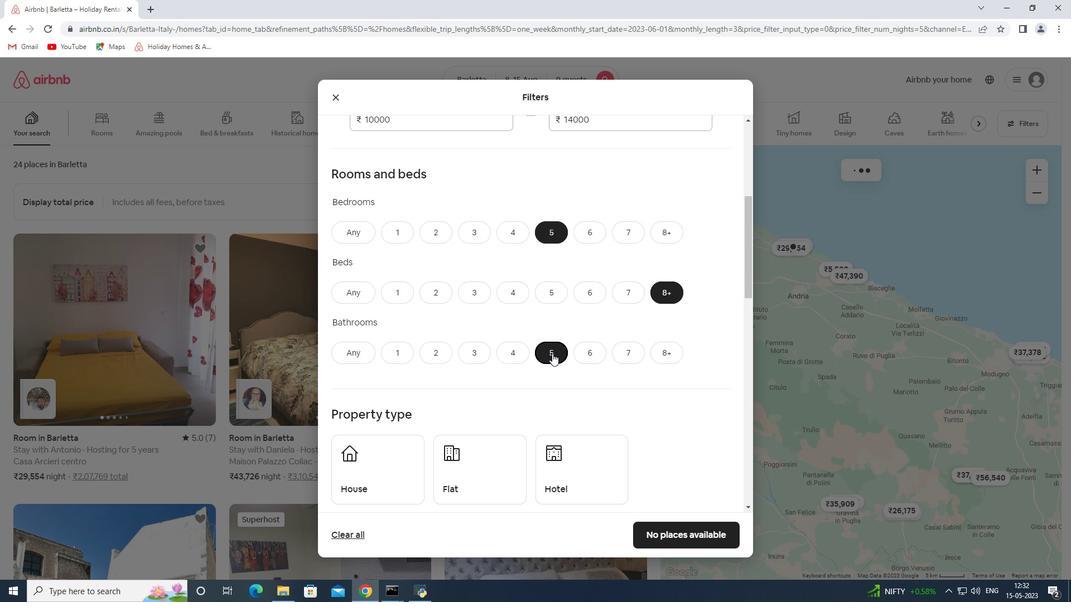 
Action: Mouse scrolled (552, 353) with delta (0, 0)
Screenshot: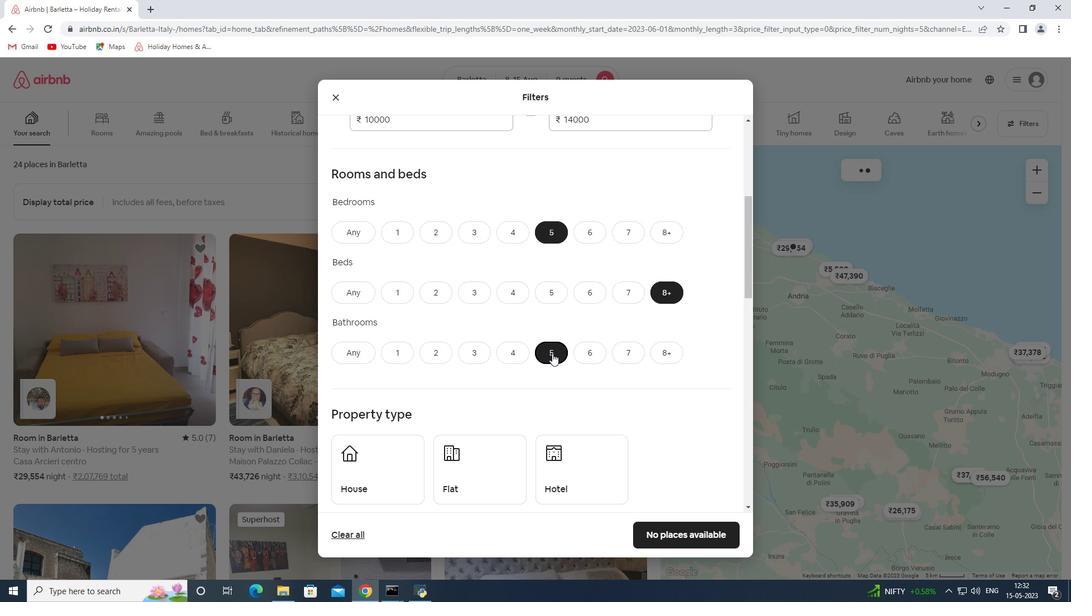 
Action: Mouse scrolled (552, 353) with delta (0, 0)
Screenshot: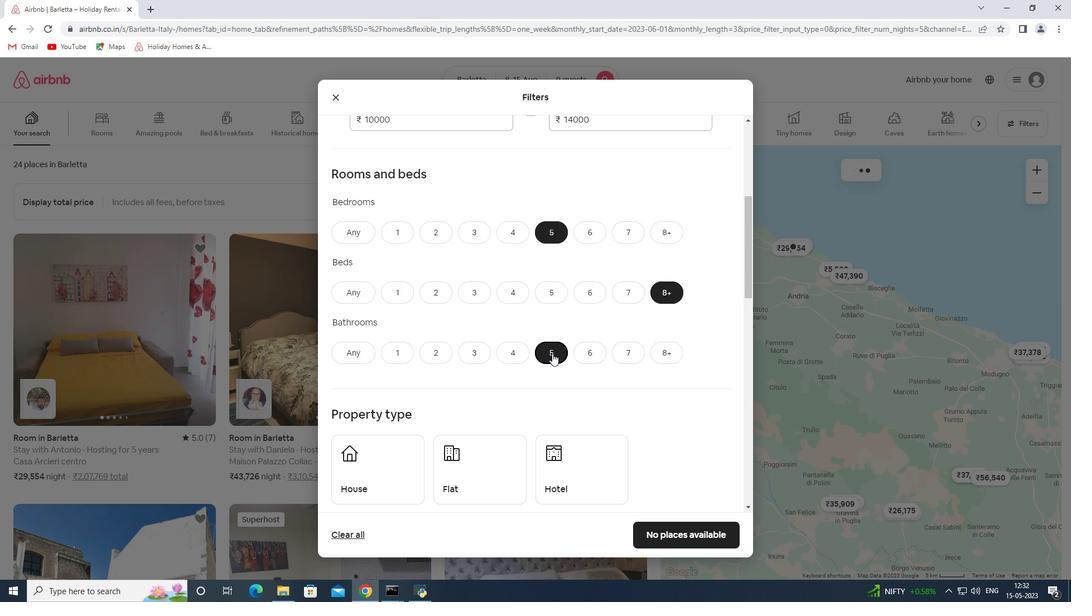 
Action: Mouse moved to (358, 297)
Screenshot: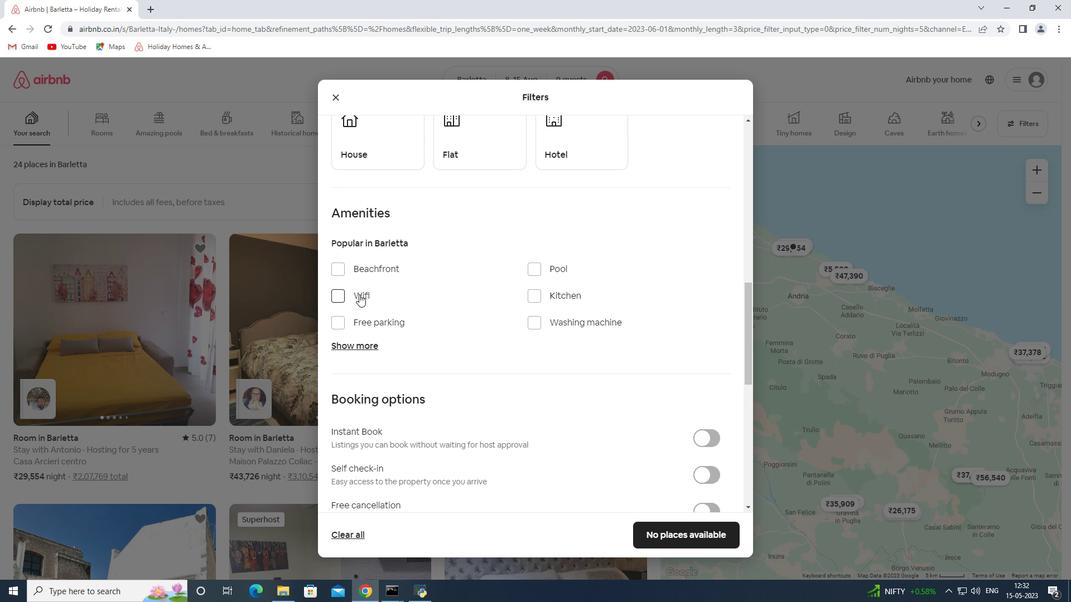 
Action: Mouse pressed left at (358, 297)
Screenshot: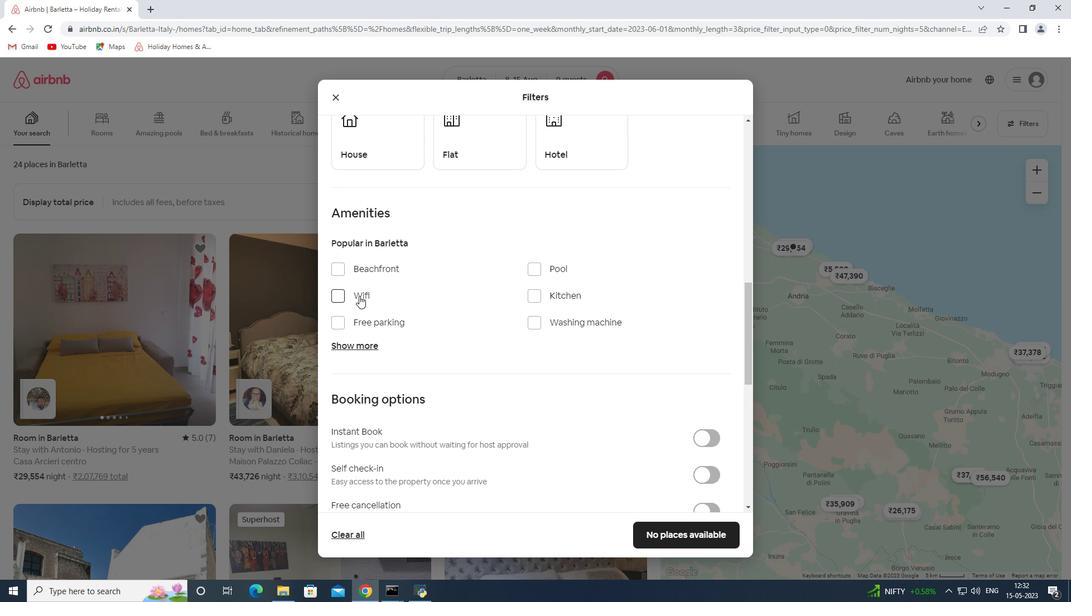 
Action: Mouse moved to (364, 319)
Screenshot: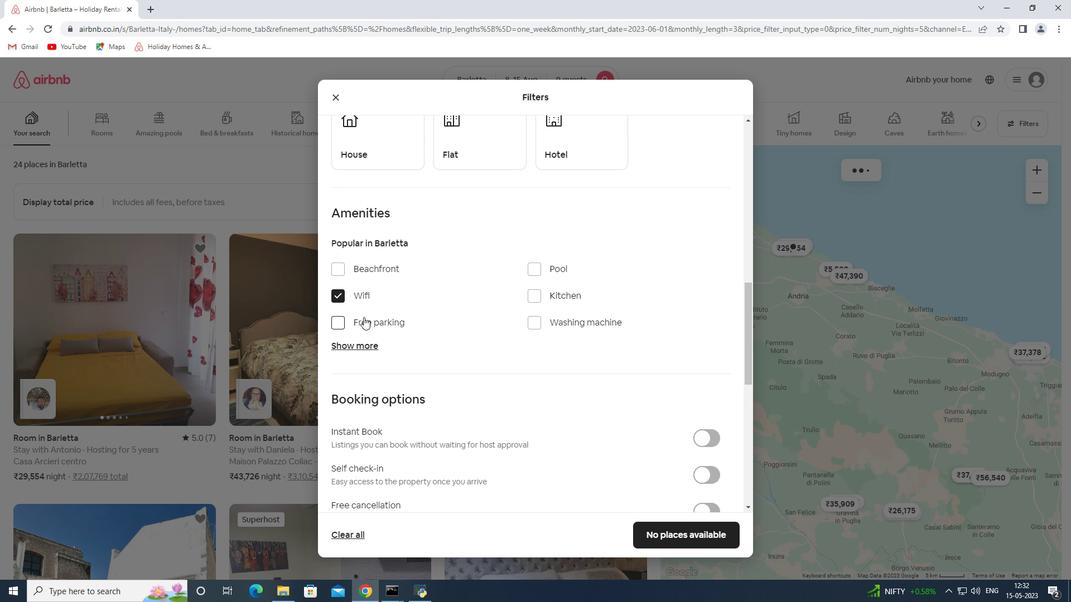 
Action: Mouse pressed left at (364, 319)
Screenshot: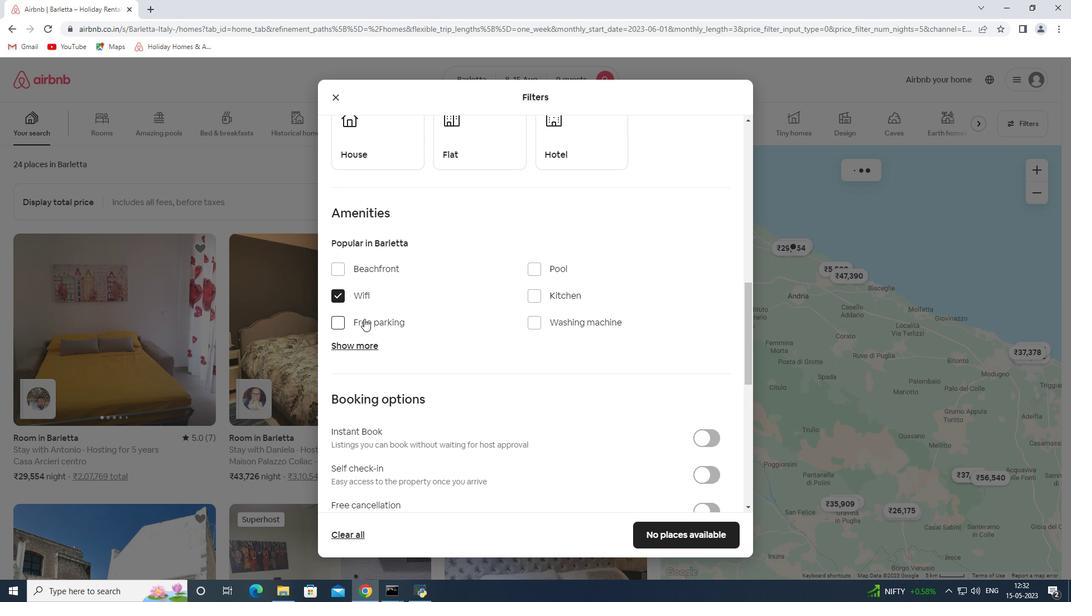 
Action: Mouse moved to (366, 350)
Screenshot: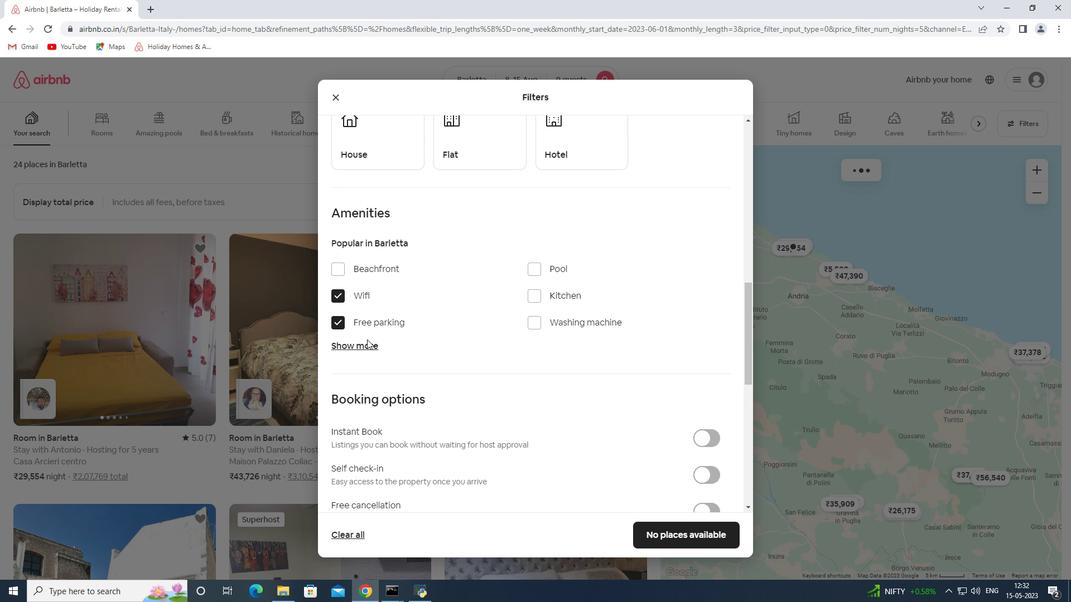 
Action: Mouse pressed left at (366, 350)
Screenshot: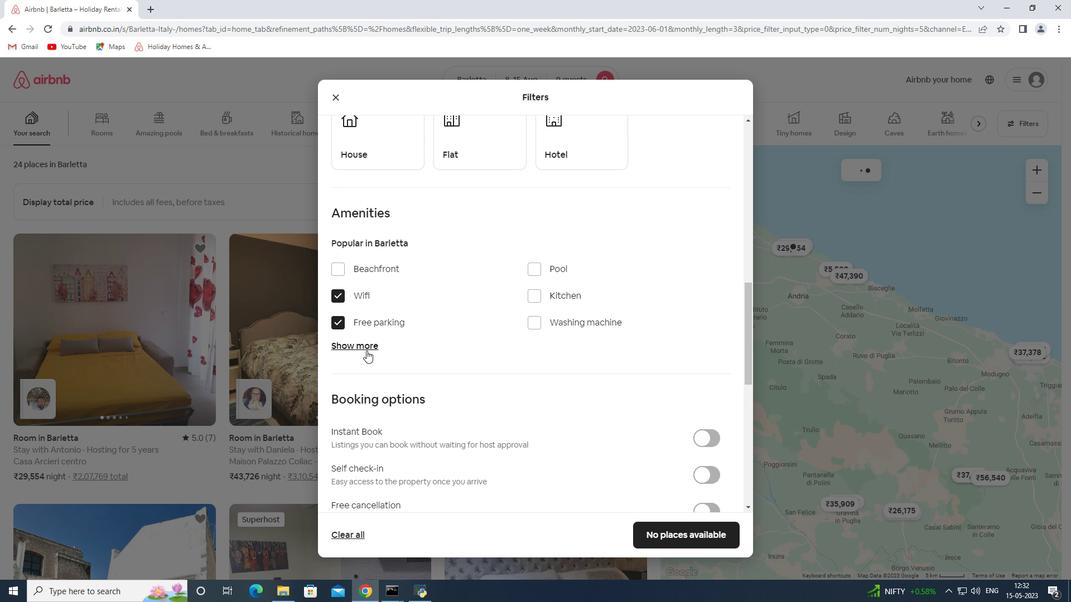 
Action: Mouse moved to (339, 436)
Screenshot: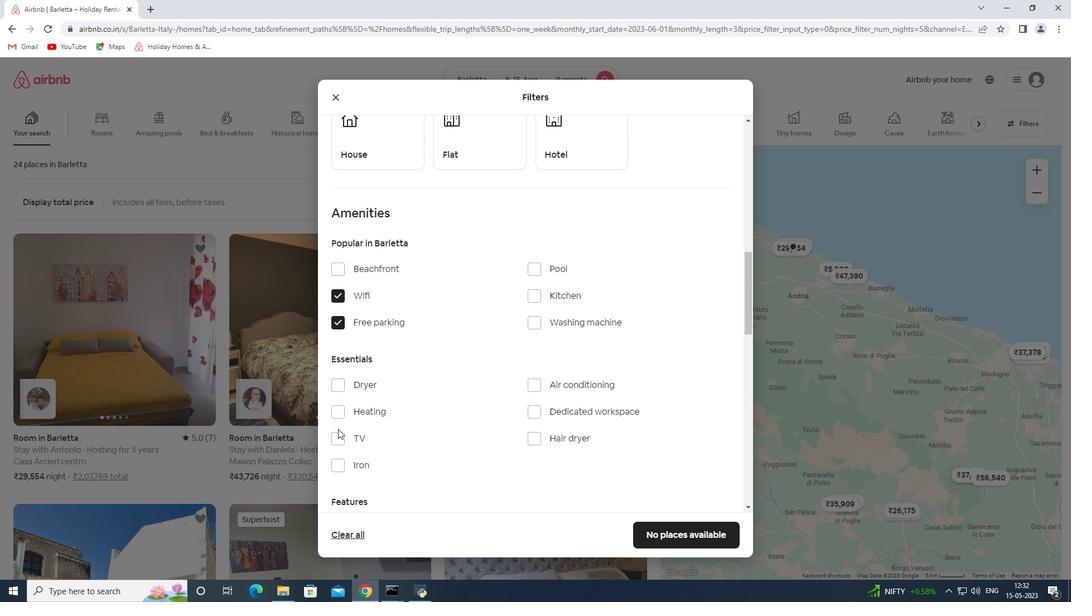 
Action: Mouse pressed left at (339, 436)
Screenshot: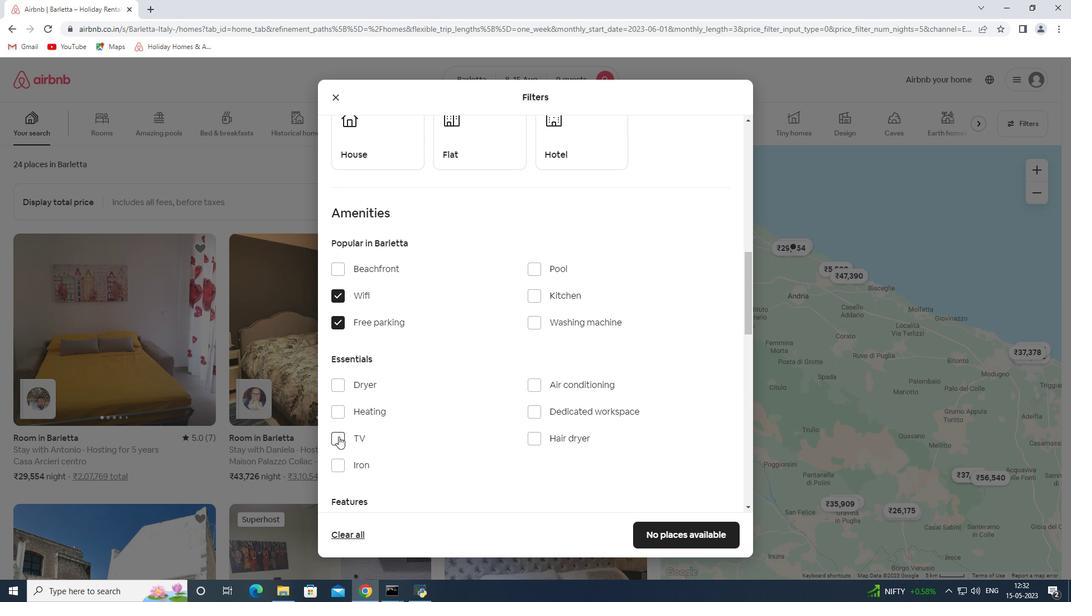 
Action: Mouse moved to (369, 404)
Screenshot: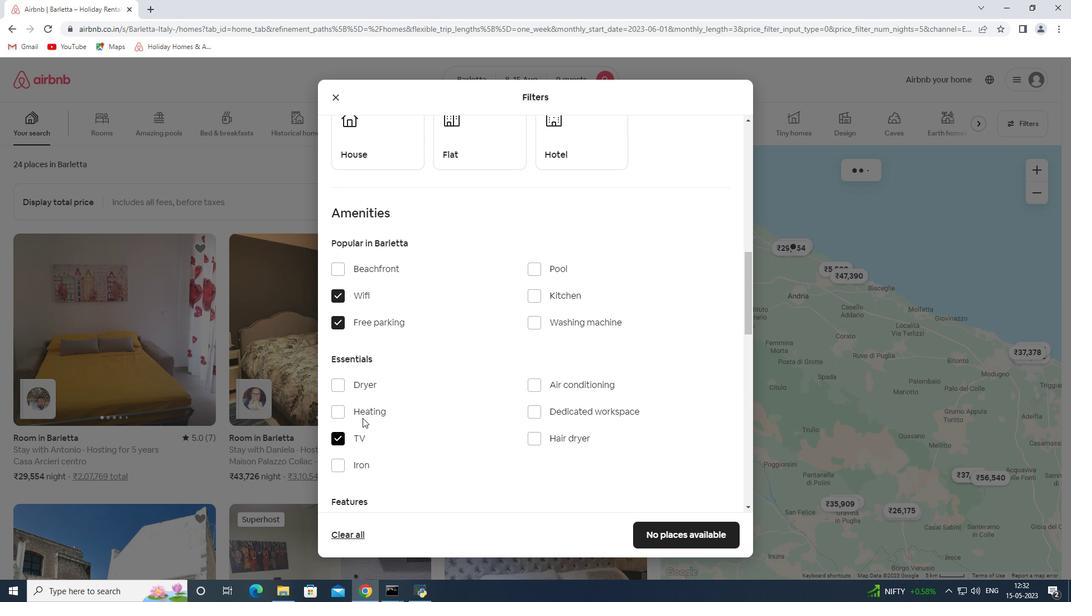
Action: Mouse scrolled (369, 403) with delta (0, 0)
Screenshot: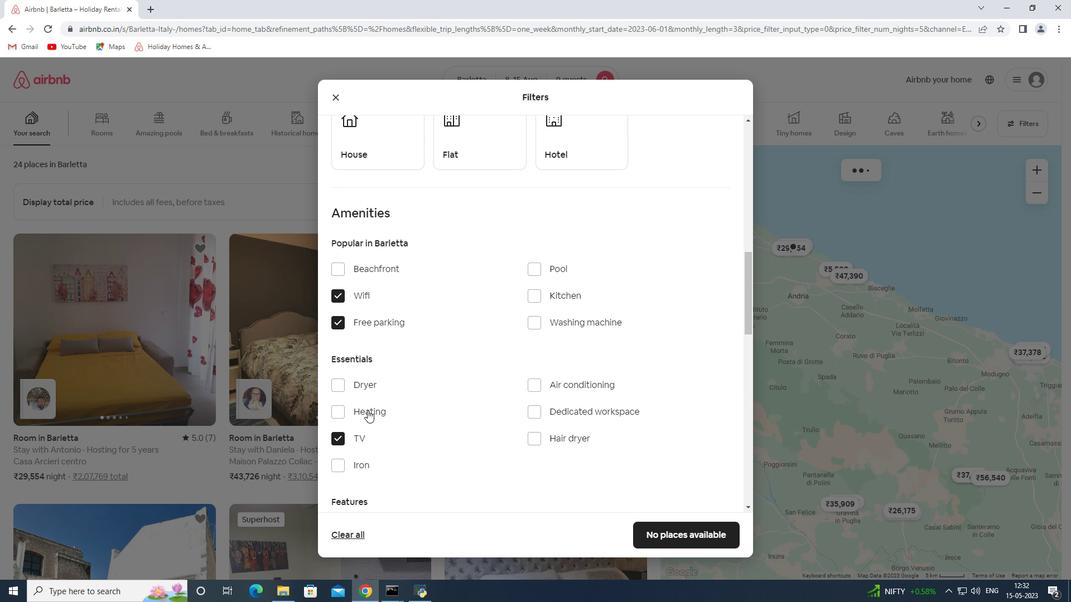 
Action: Mouse scrolled (369, 403) with delta (0, 0)
Screenshot: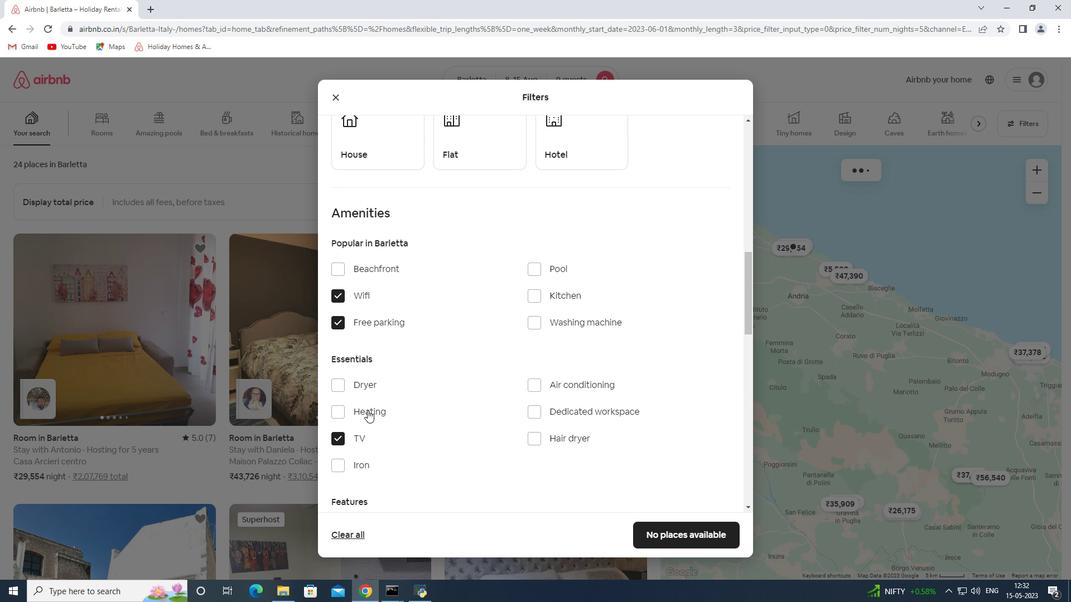 
Action: Mouse scrolled (369, 403) with delta (0, 0)
Screenshot: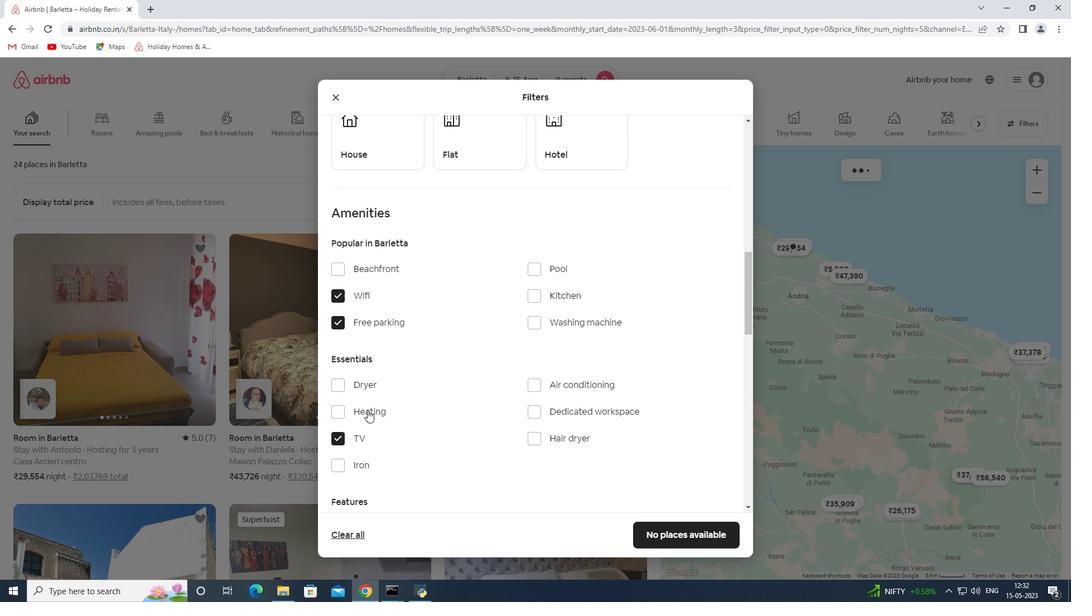 
Action: Mouse scrolled (369, 403) with delta (0, 0)
Screenshot: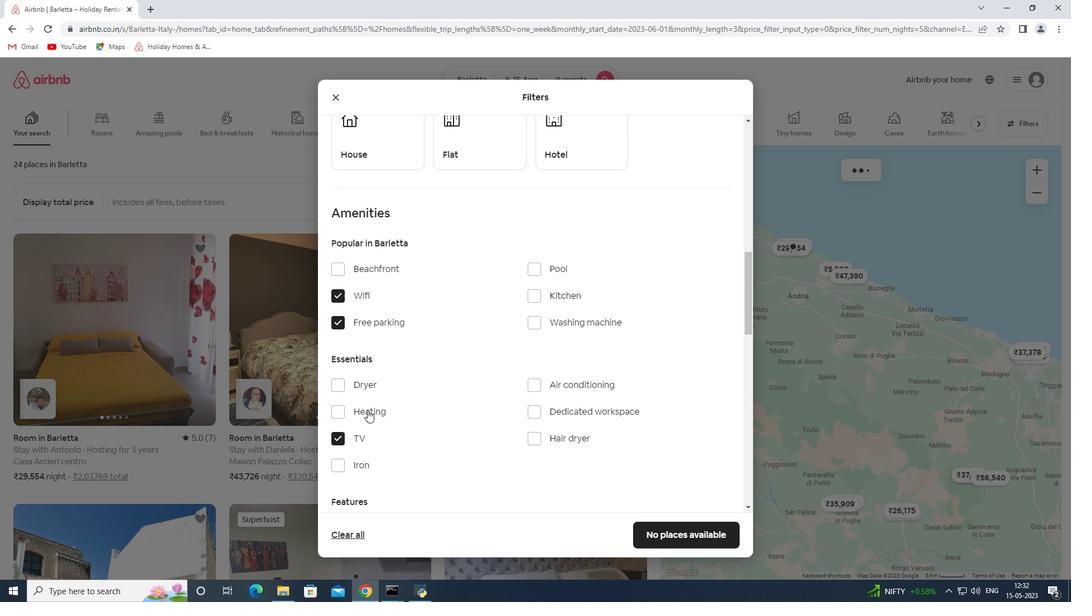 
Action: Mouse scrolled (369, 403) with delta (0, 0)
Screenshot: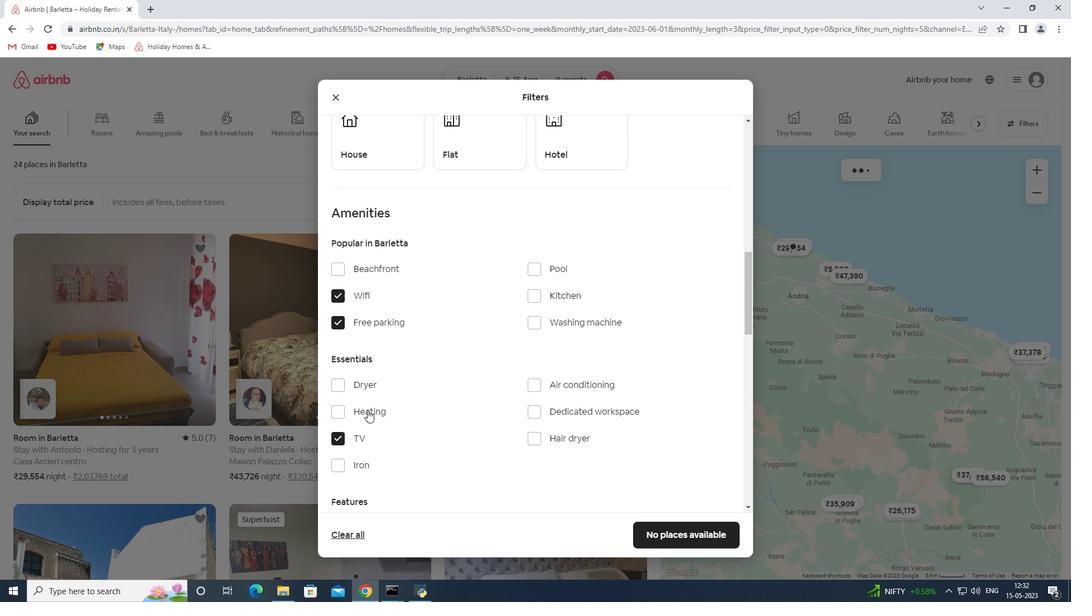 
Action: Mouse scrolled (369, 403) with delta (0, 0)
Screenshot: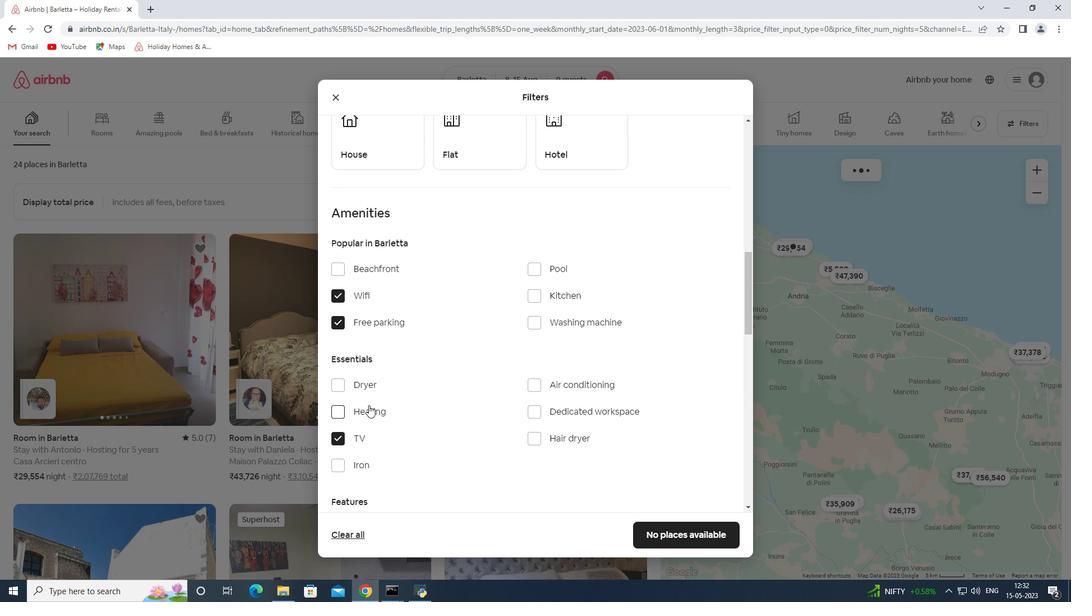 
Action: Mouse scrolled (369, 403) with delta (0, 0)
Screenshot: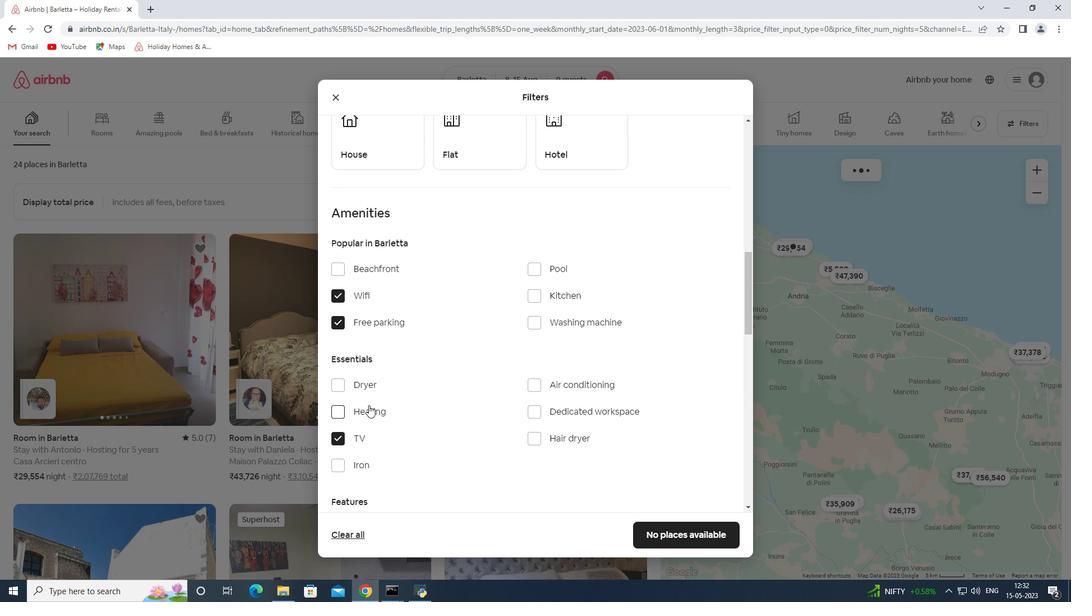 
Action: Mouse moved to (557, 169)
Screenshot: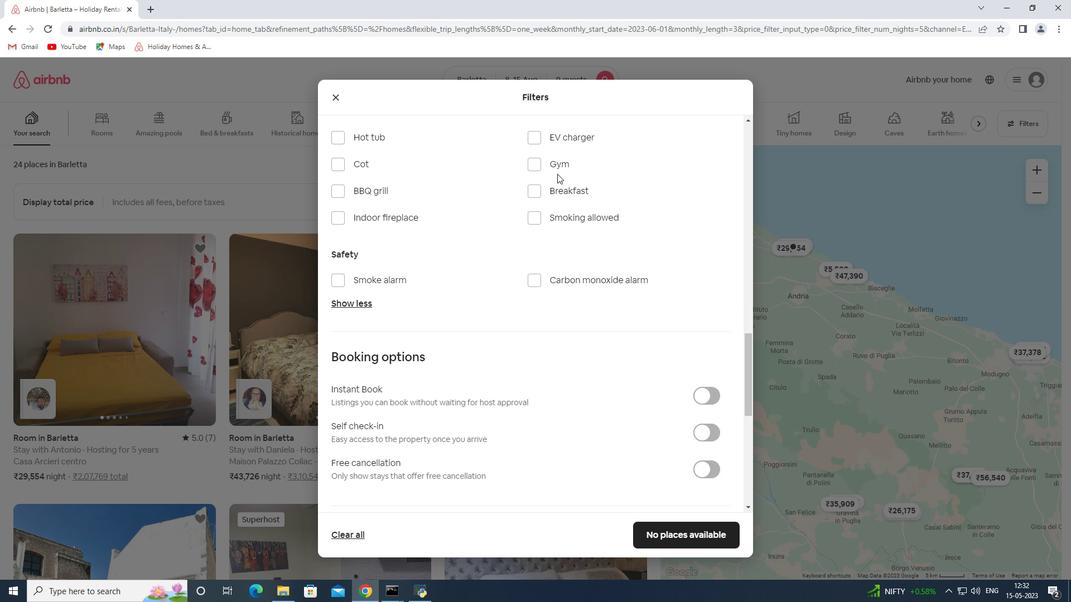 
Action: Mouse pressed left at (557, 169)
Screenshot: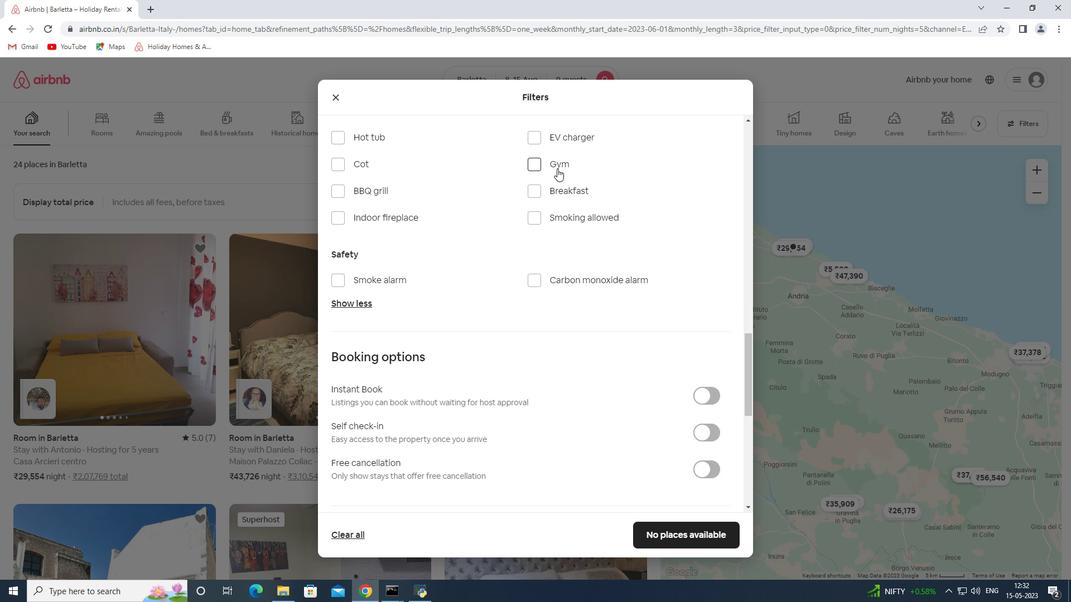 
Action: Mouse moved to (547, 191)
Screenshot: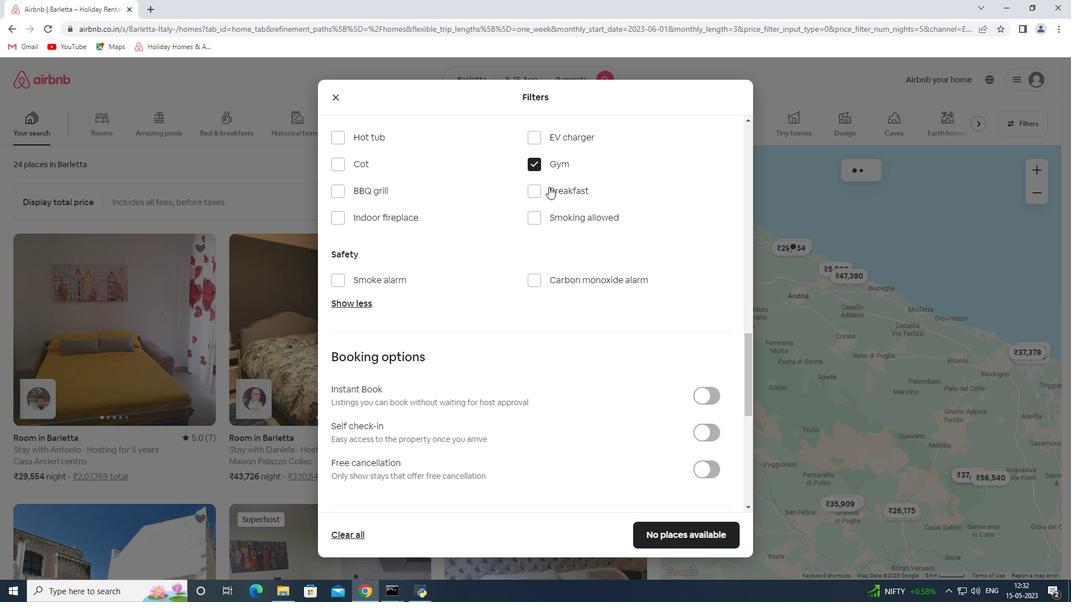 
Action: Mouse pressed left at (547, 191)
Screenshot: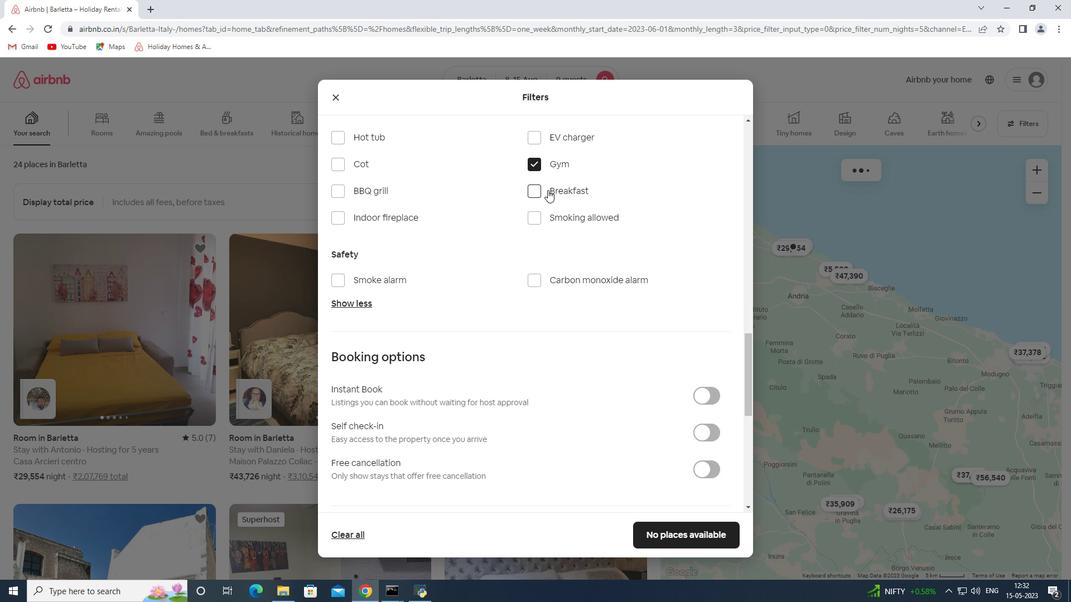 
Action: Mouse moved to (583, 252)
Screenshot: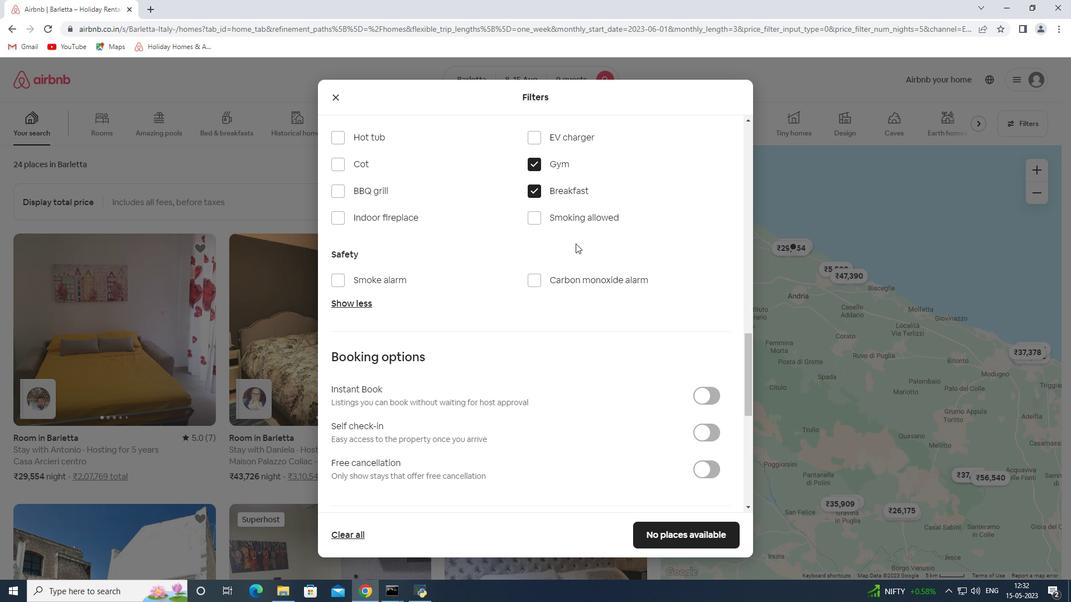 
Action: Mouse scrolled (583, 251) with delta (0, 0)
Screenshot: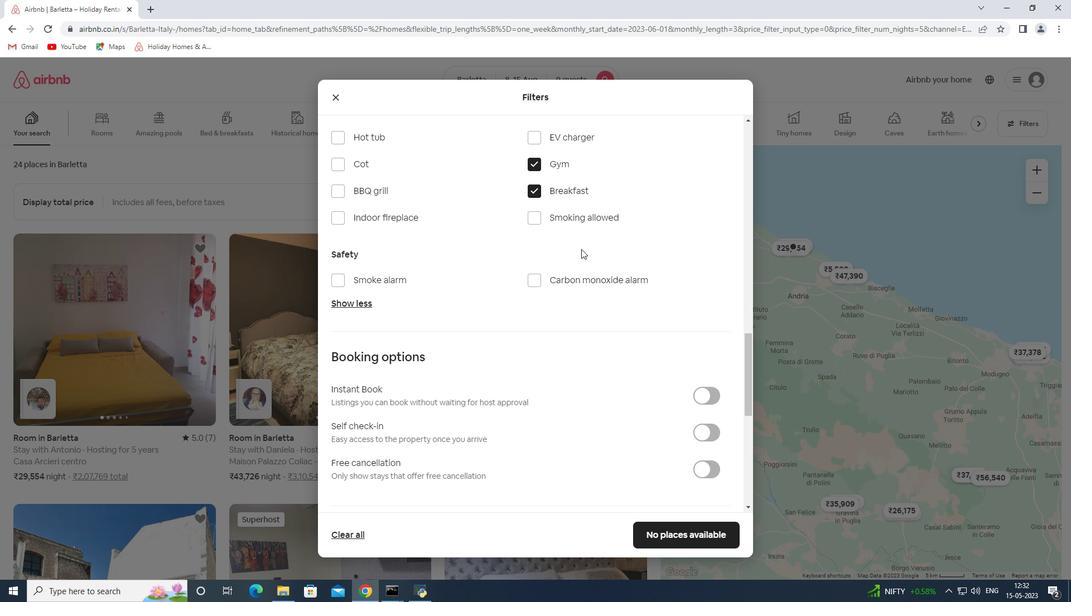 
Action: Mouse scrolled (583, 251) with delta (0, 0)
Screenshot: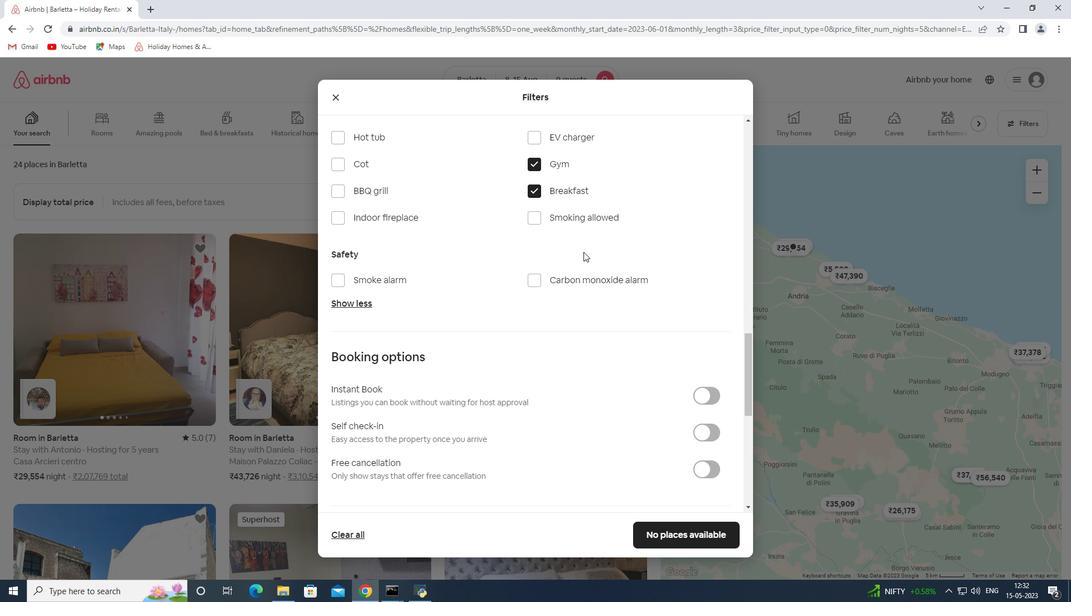 
Action: Mouse scrolled (583, 251) with delta (0, 0)
Screenshot: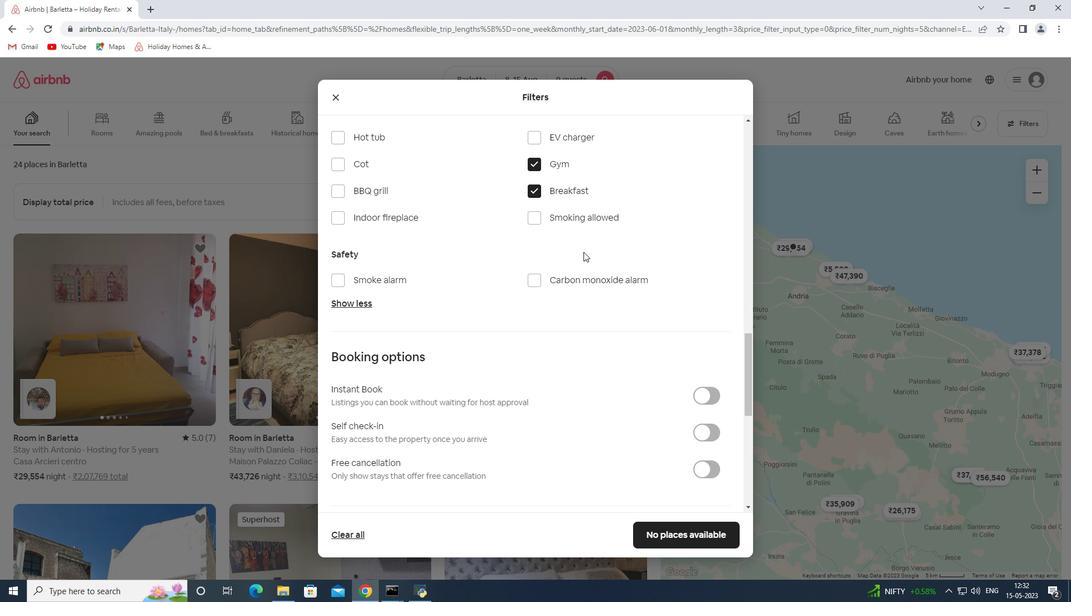 
Action: Mouse scrolled (583, 251) with delta (0, 0)
Screenshot: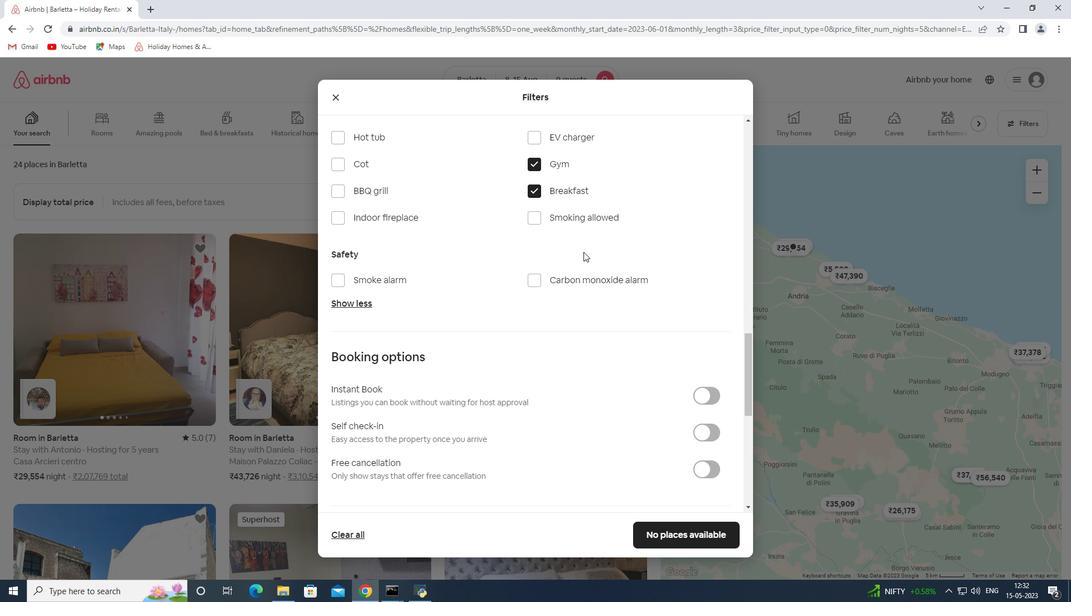 
Action: Mouse moved to (713, 211)
Screenshot: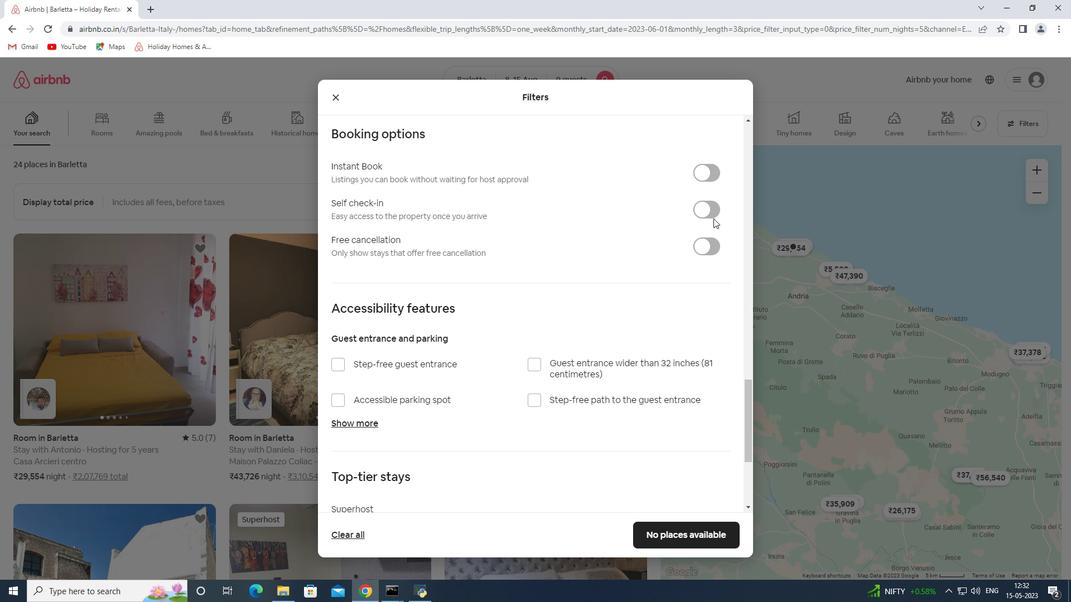 
Action: Mouse pressed left at (713, 211)
Screenshot: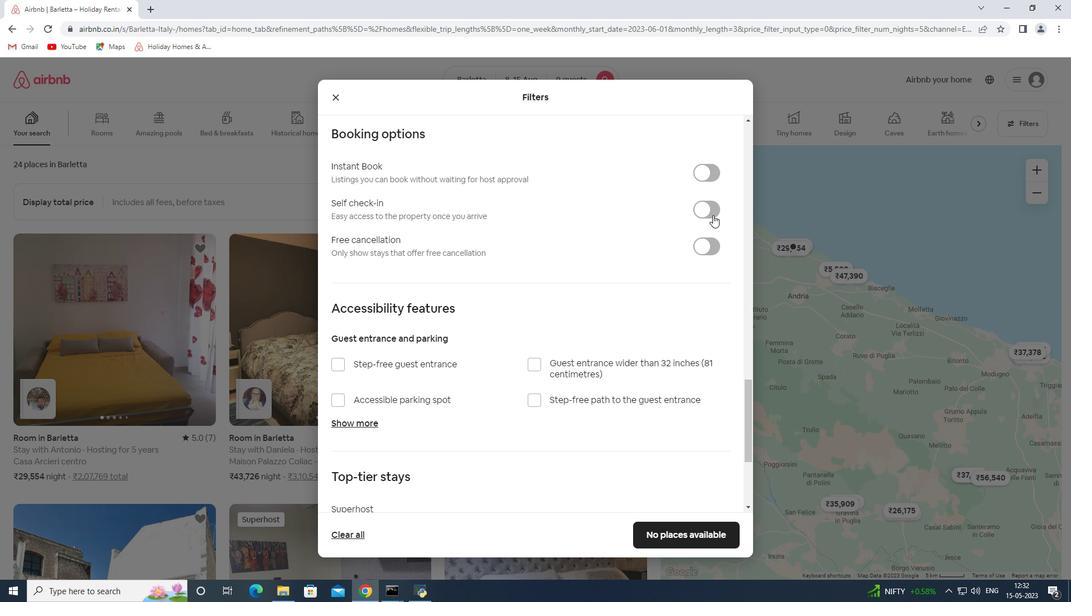 
Action: Mouse moved to (549, 294)
Screenshot: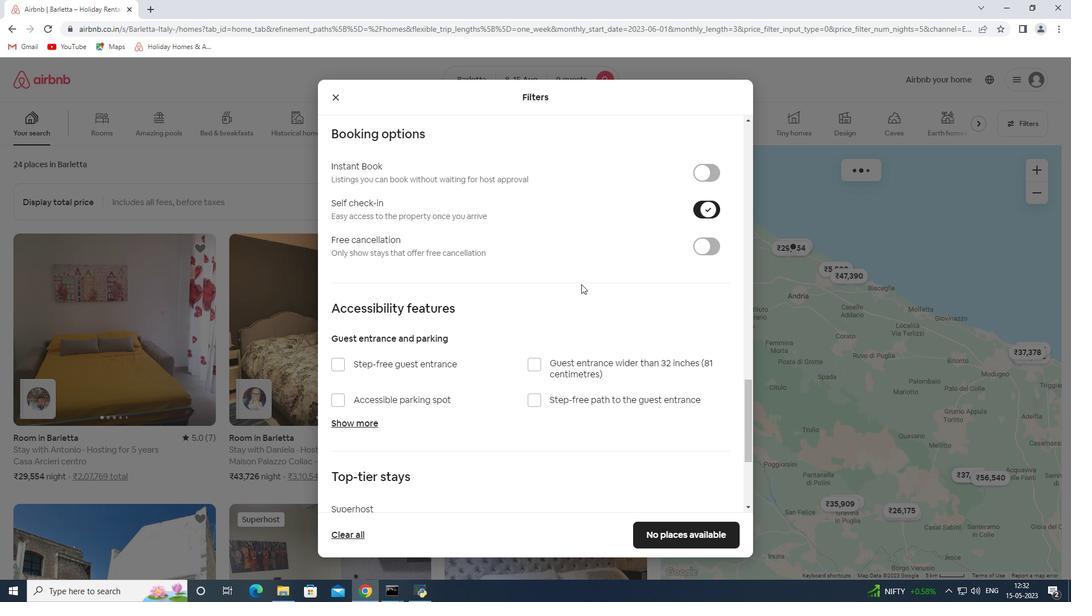 
Action: Mouse scrolled (549, 294) with delta (0, 0)
Screenshot: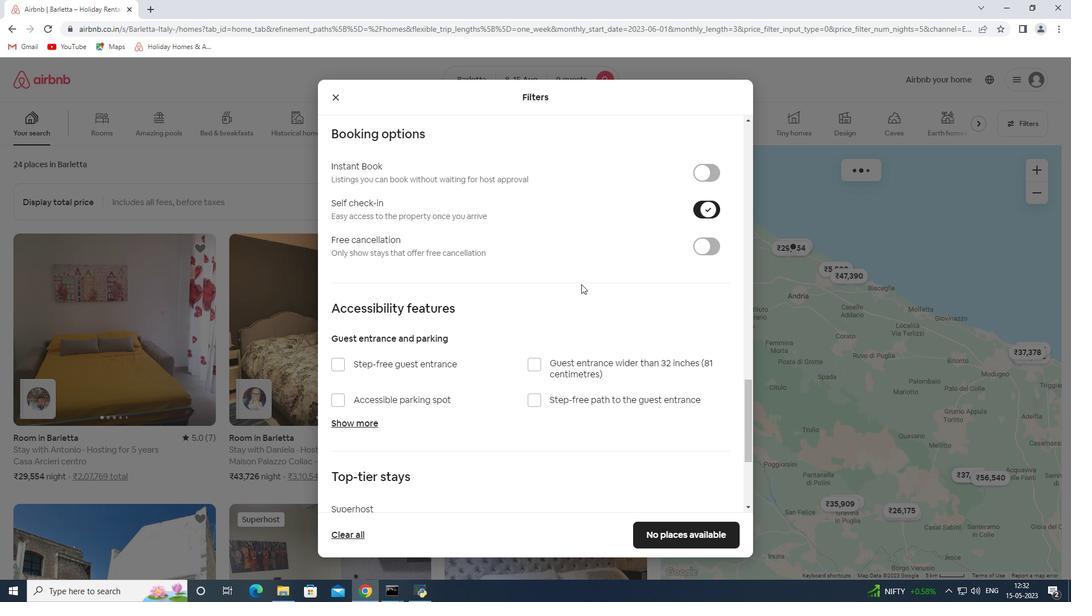 
Action: Mouse moved to (547, 295)
Screenshot: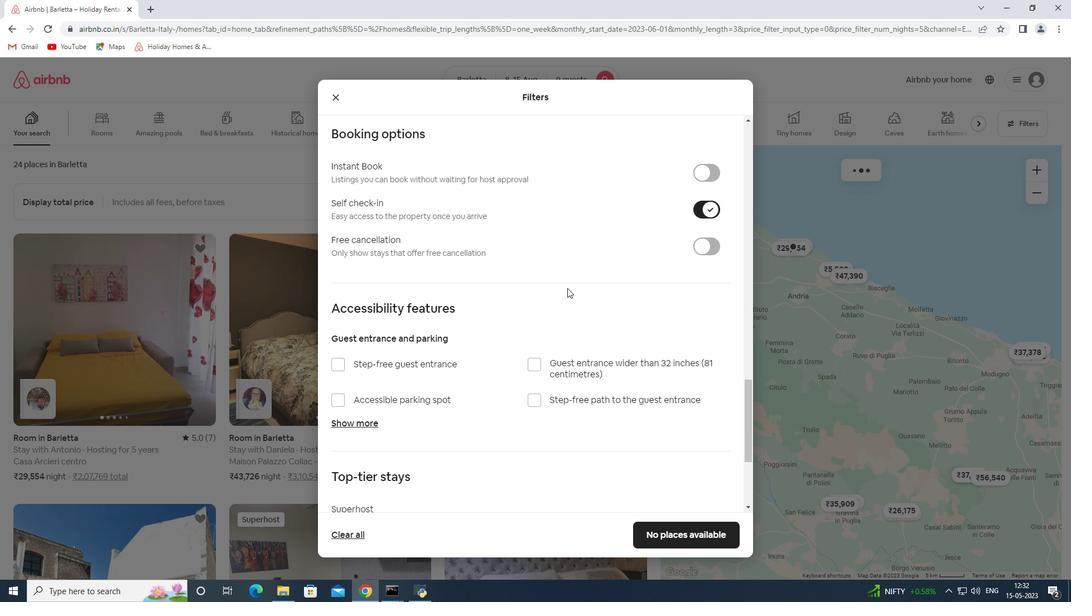 
Action: Mouse scrolled (547, 294) with delta (0, 0)
Screenshot: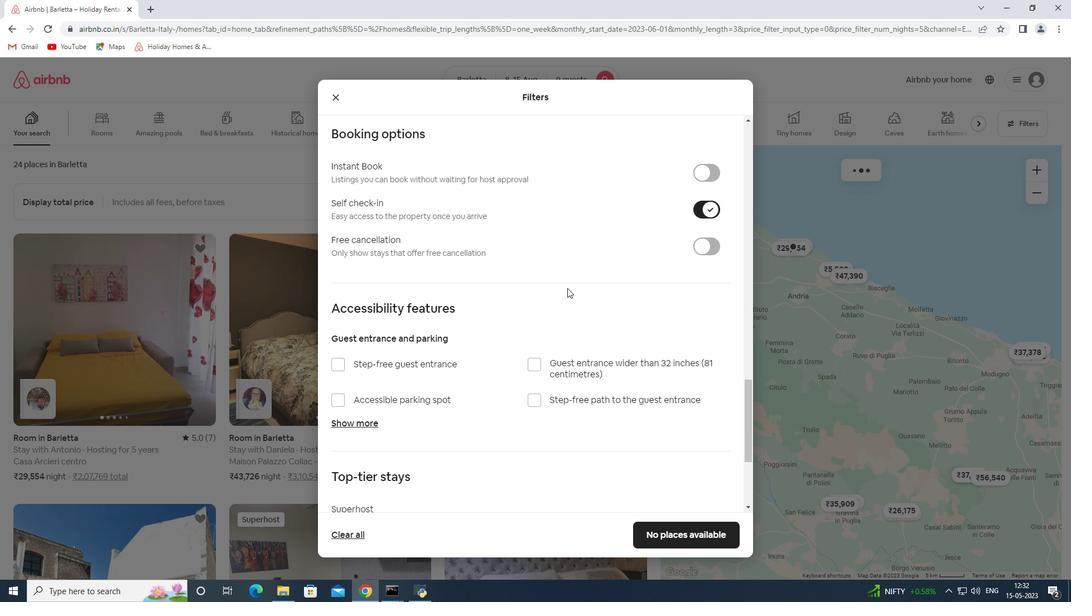 
Action: Mouse moved to (546, 296)
Screenshot: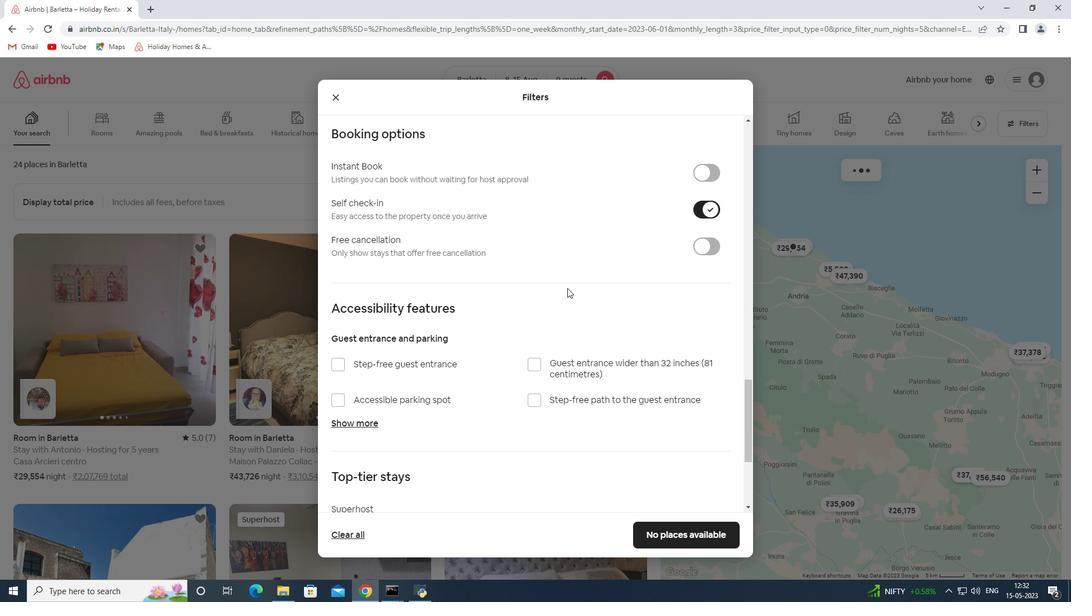 
Action: Mouse scrolled (546, 295) with delta (0, 0)
Screenshot: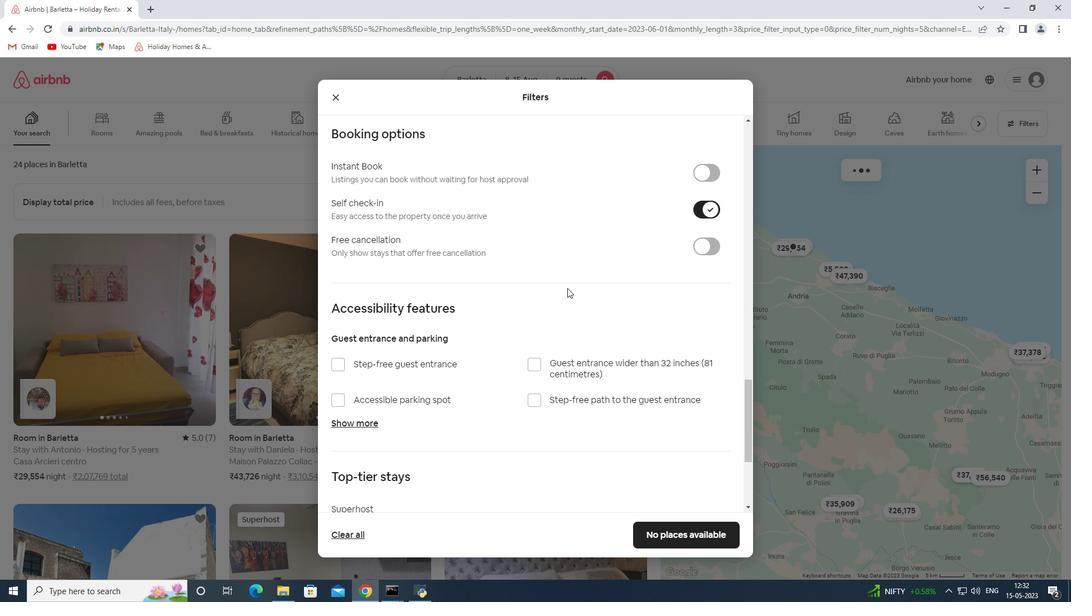 
Action: Mouse moved to (546, 296)
Screenshot: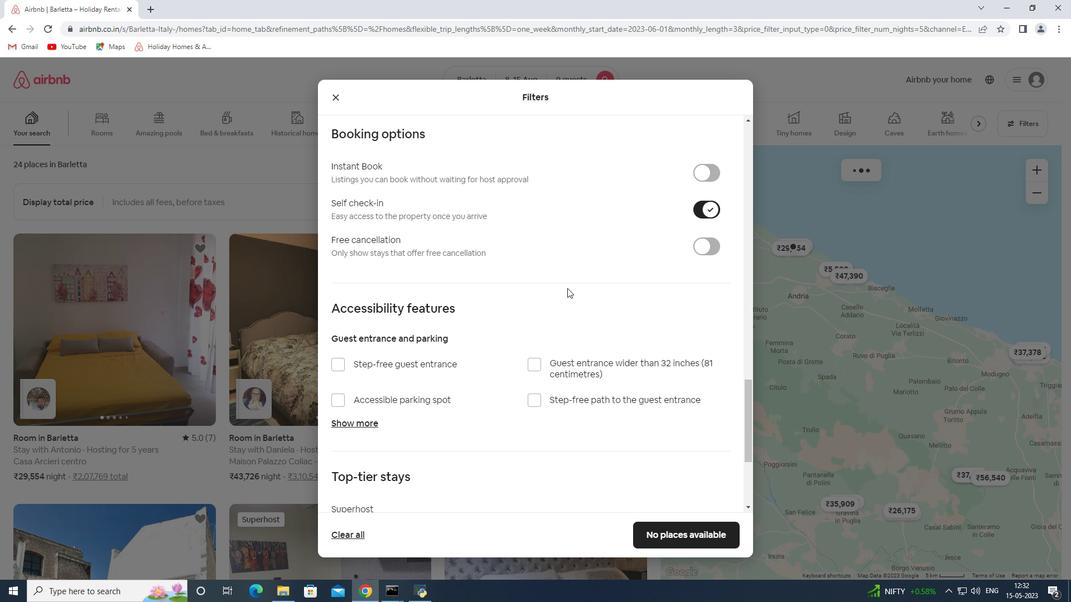 
Action: Mouse scrolled (546, 295) with delta (0, 0)
Screenshot: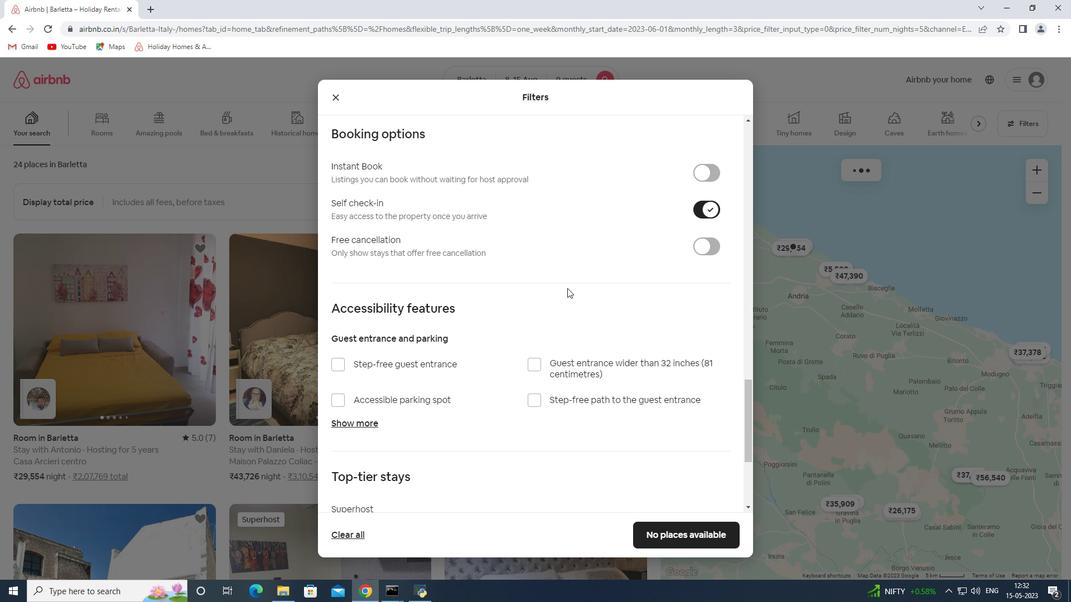 
Action: Mouse moved to (545, 296)
Screenshot: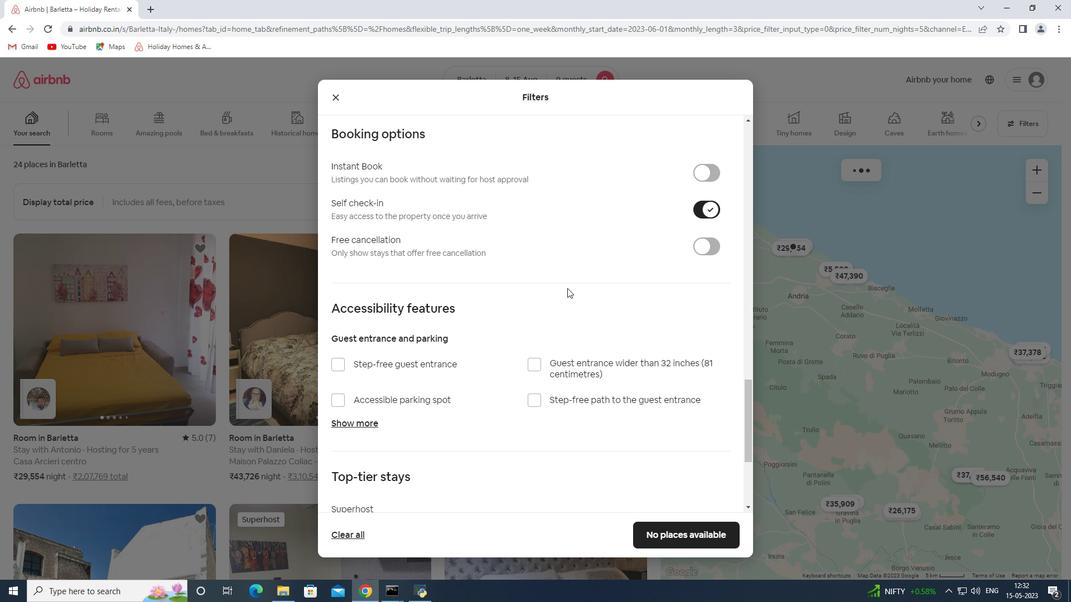 
Action: Mouse scrolled (545, 295) with delta (0, 0)
Screenshot: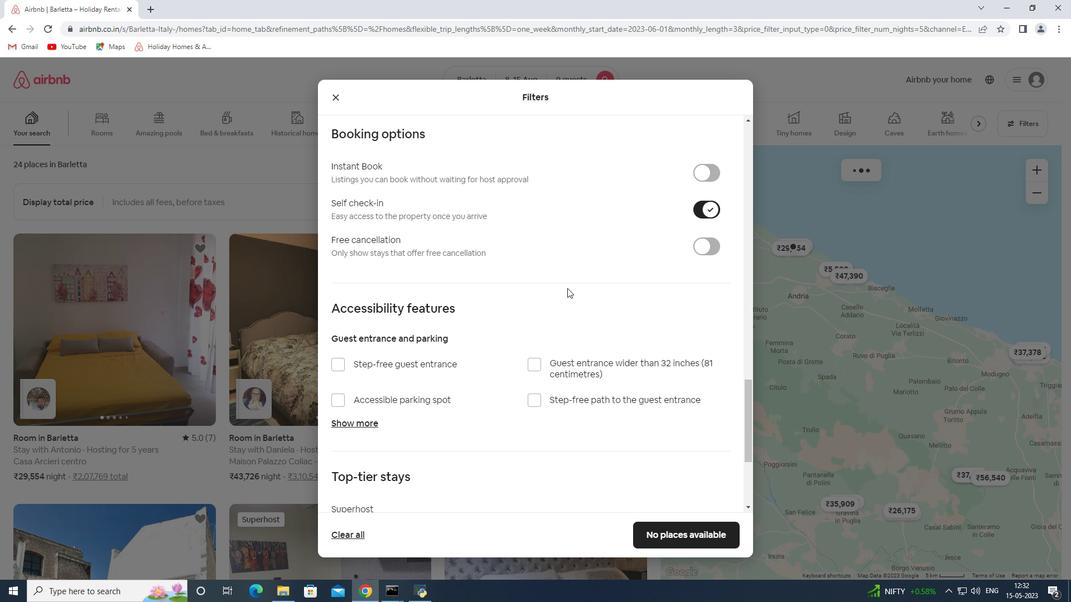 
Action: Mouse scrolled (545, 295) with delta (0, 0)
Screenshot: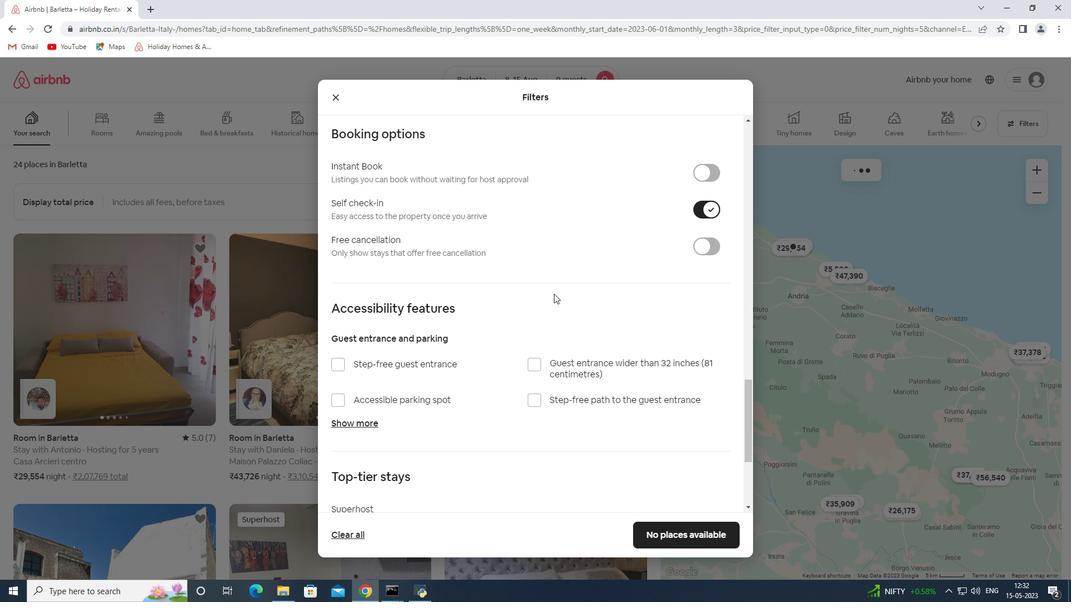 
Action: Mouse moved to (545, 296)
Screenshot: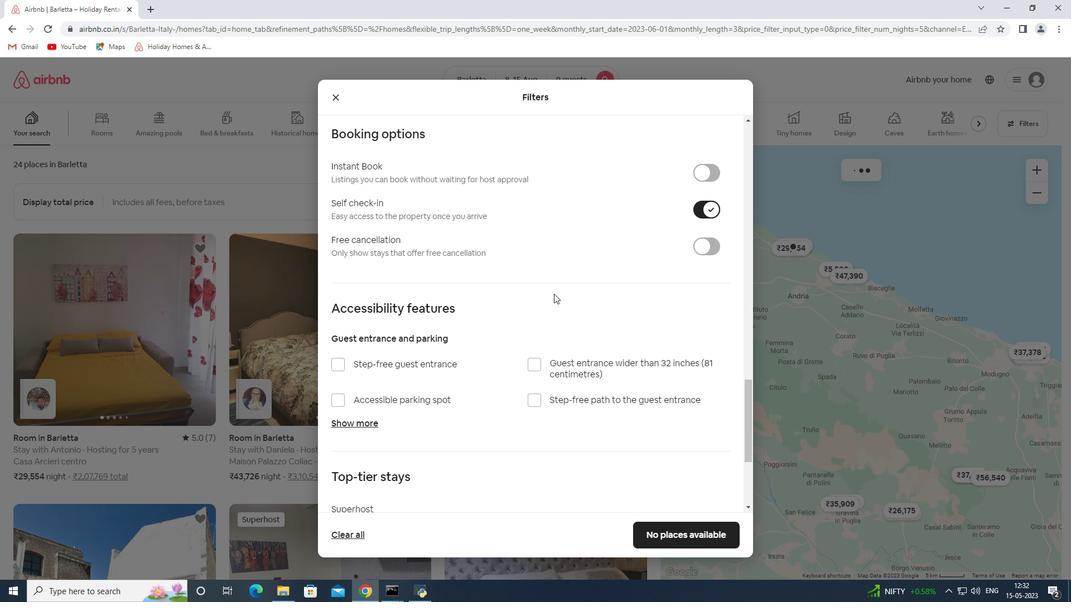 
Action: Mouse scrolled (545, 295) with delta (0, 0)
Screenshot: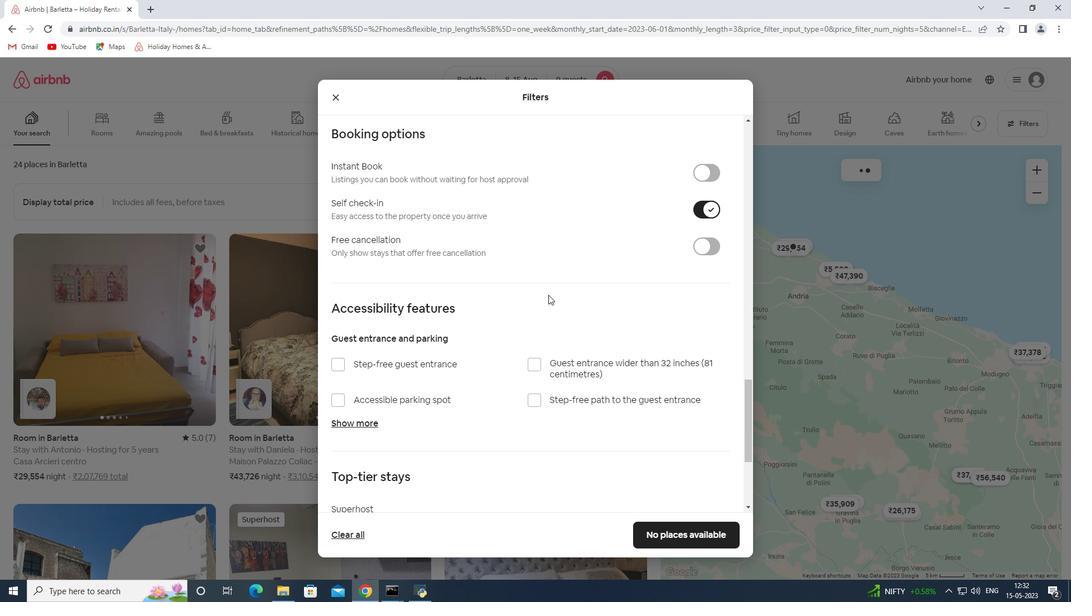 
Action: Mouse moved to (545, 296)
Screenshot: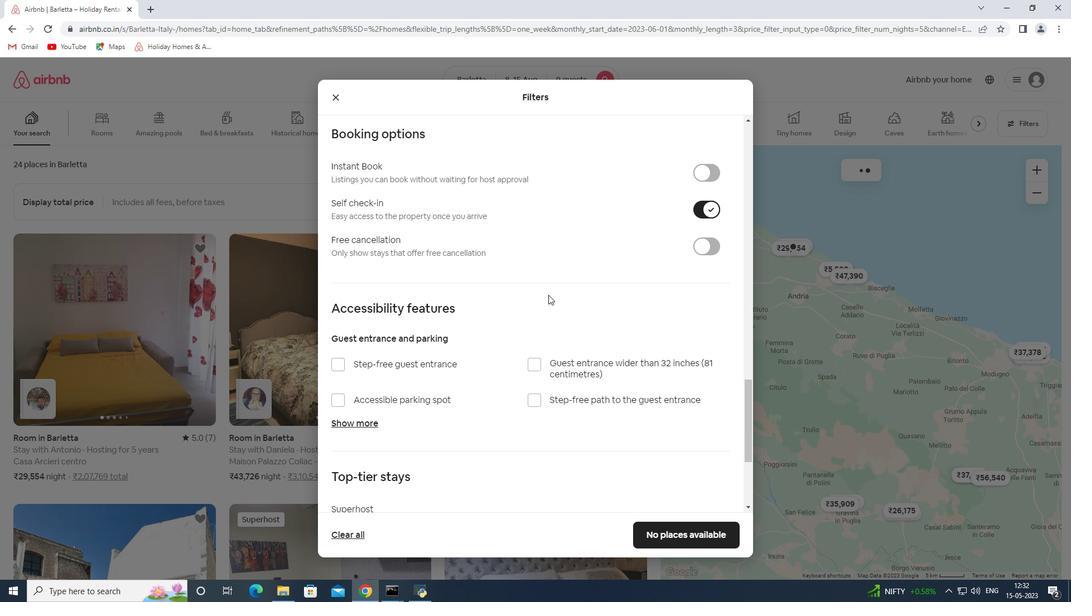 
Action: Mouse scrolled (545, 296) with delta (0, 0)
Screenshot: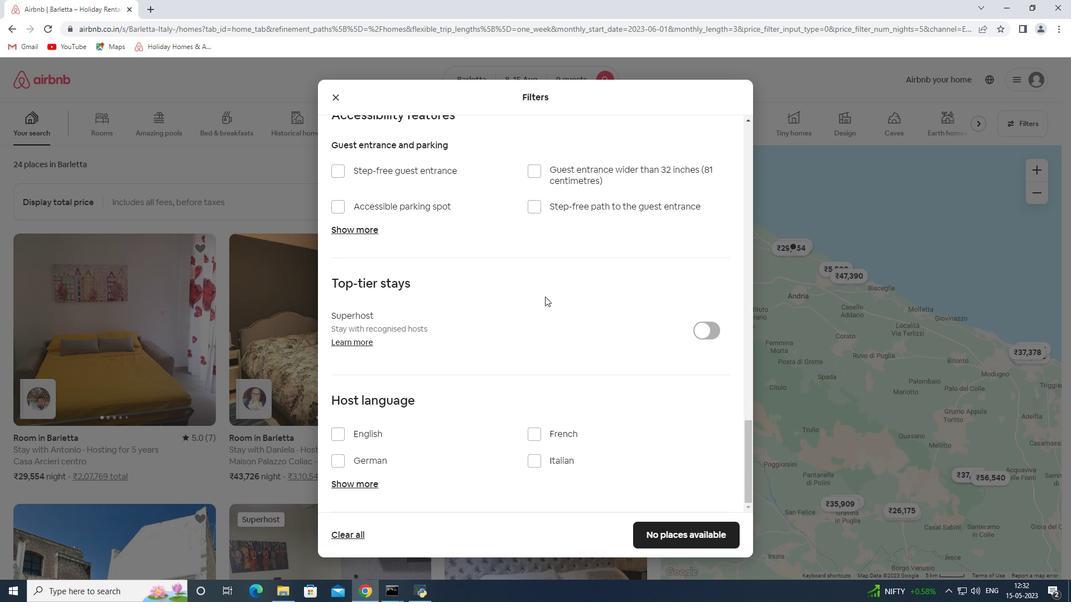 
Action: Mouse scrolled (545, 296) with delta (0, 0)
Screenshot: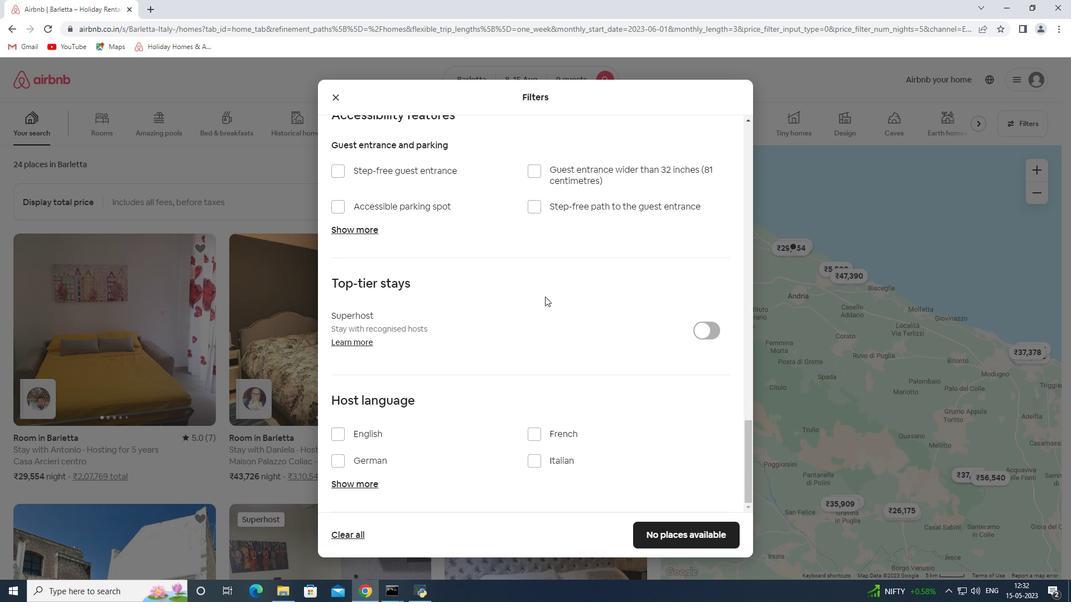 
Action: Mouse scrolled (545, 296) with delta (0, 0)
Screenshot: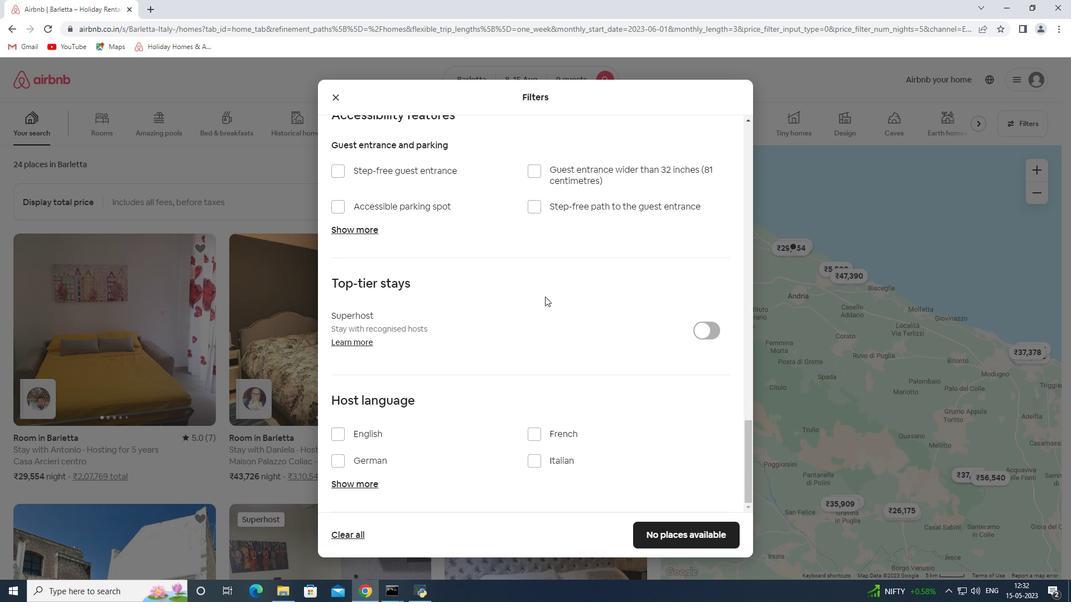 
Action: Mouse scrolled (545, 296) with delta (0, 0)
Screenshot: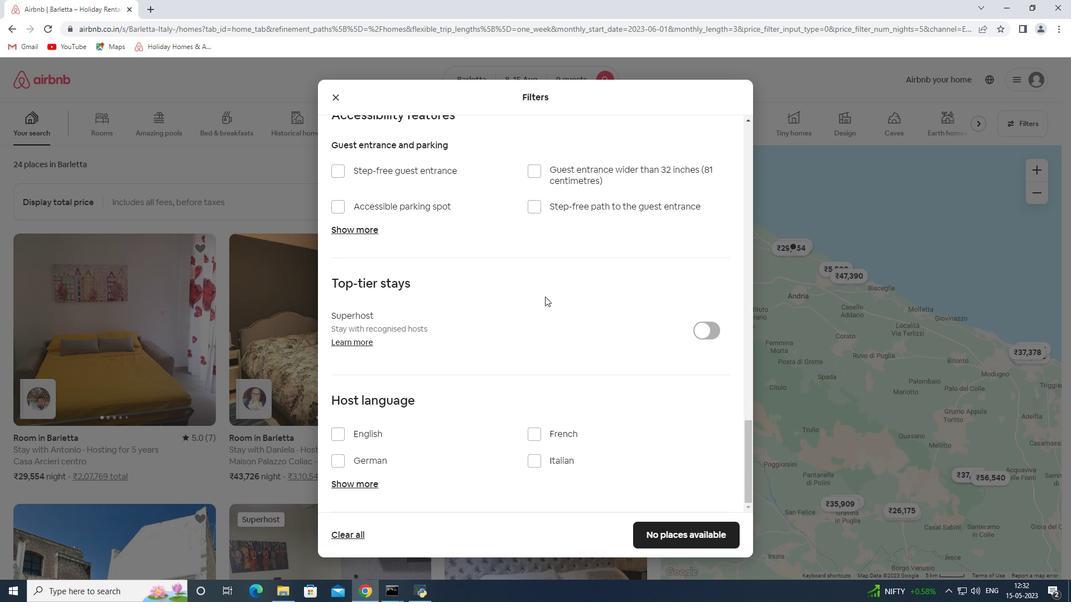 
Action: Mouse moved to (370, 435)
Screenshot: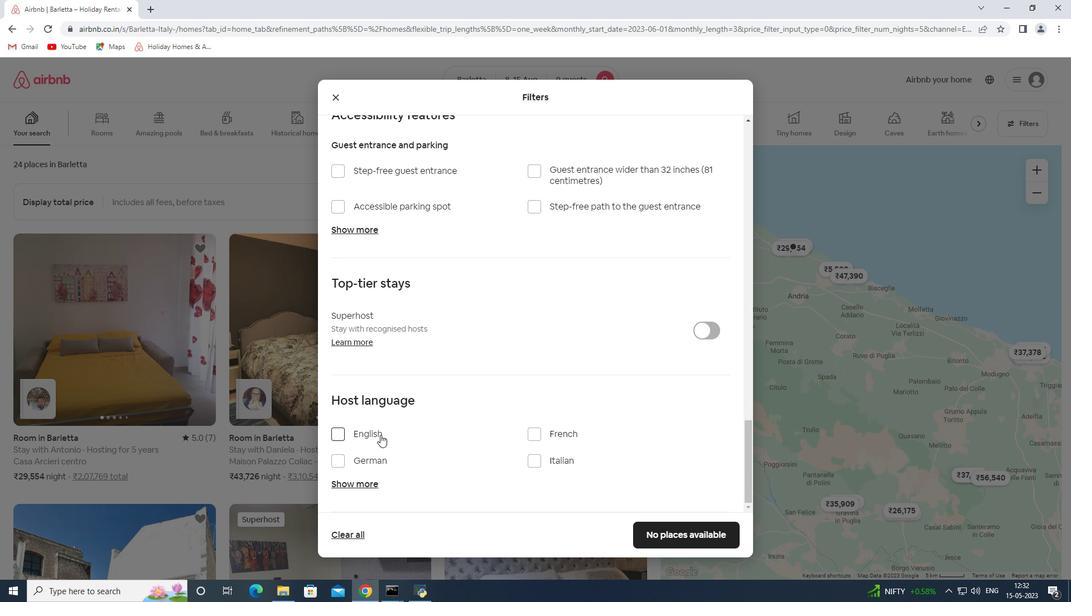 
Action: Mouse pressed left at (370, 435)
Screenshot: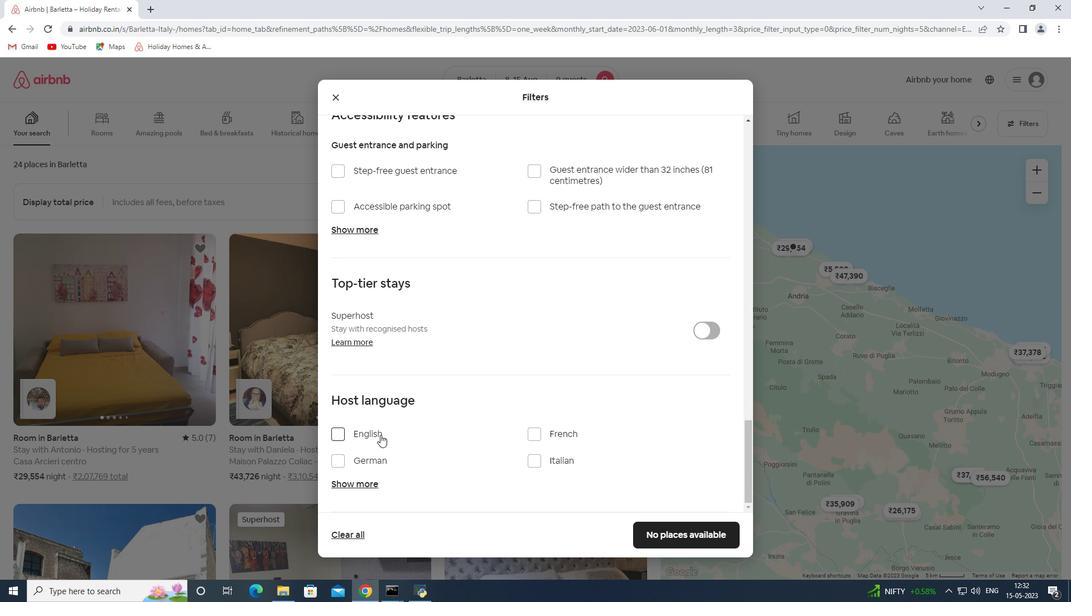 
Action: Mouse moved to (645, 527)
Screenshot: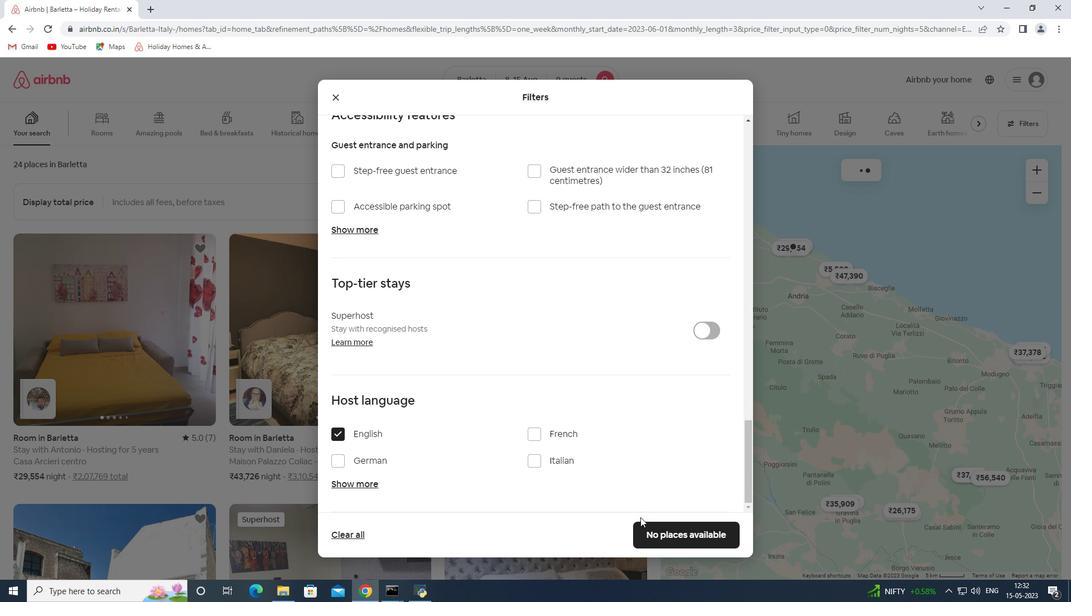
Action: Mouse pressed left at (645, 527)
Screenshot: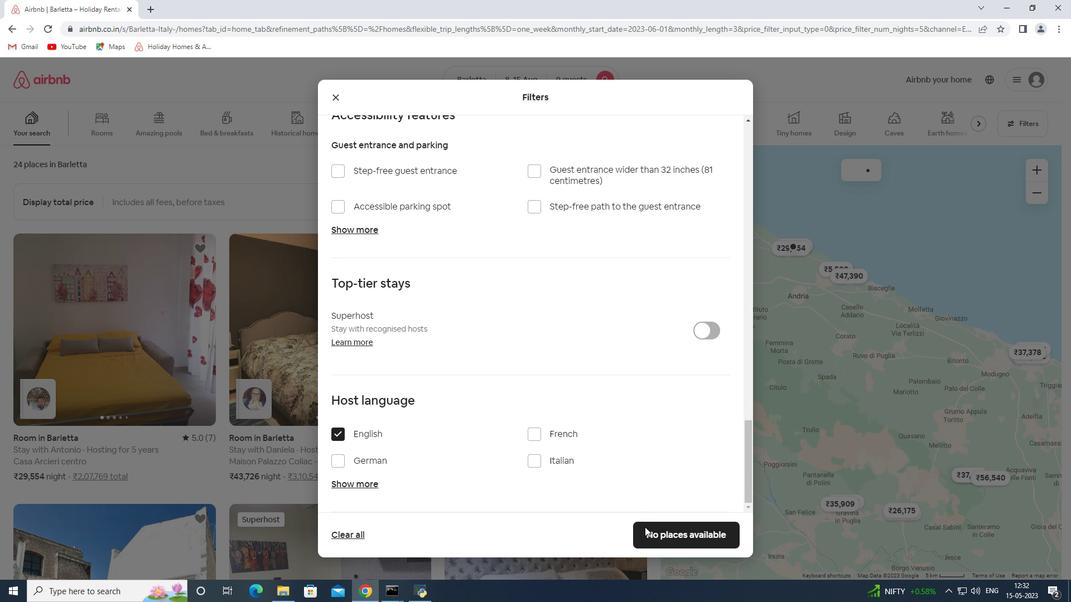 
Action: Mouse moved to (676, 464)
Screenshot: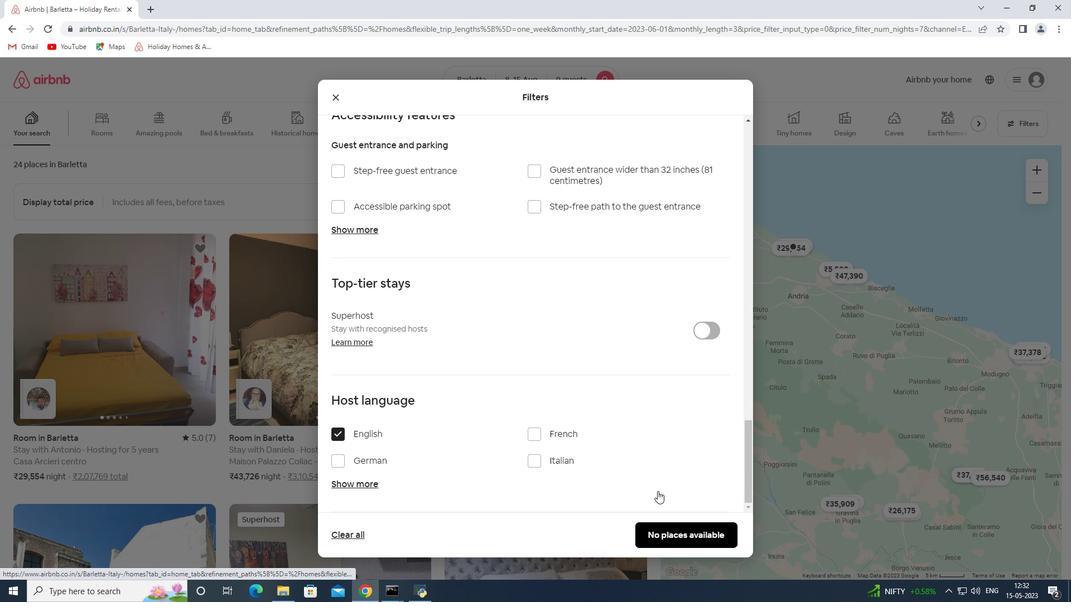
